 Task: Look for space in Buxton, United Kingdom from 1st July, 2023 to 9th July, 2023 for 2 adults in price range Rs.8000 to Rs.15000. Place can be entire place with 1  bedroom having 1 bed and 1 bathroom. Property type can be house, flat, guest house. Booking option can be shelf check-in. Required host language is English.
Action: Mouse moved to (412, 53)
Screenshot: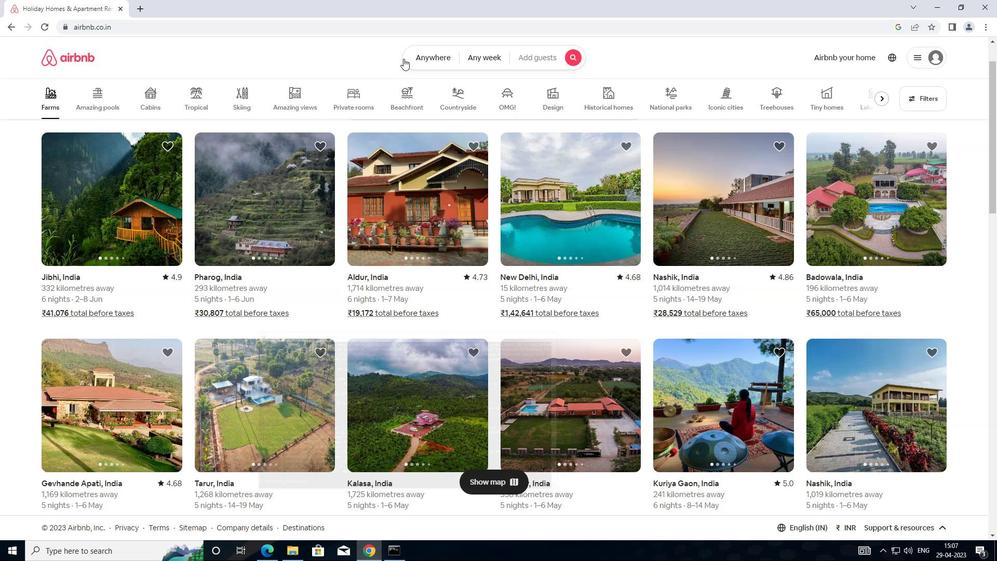 
Action: Mouse pressed left at (412, 53)
Screenshot: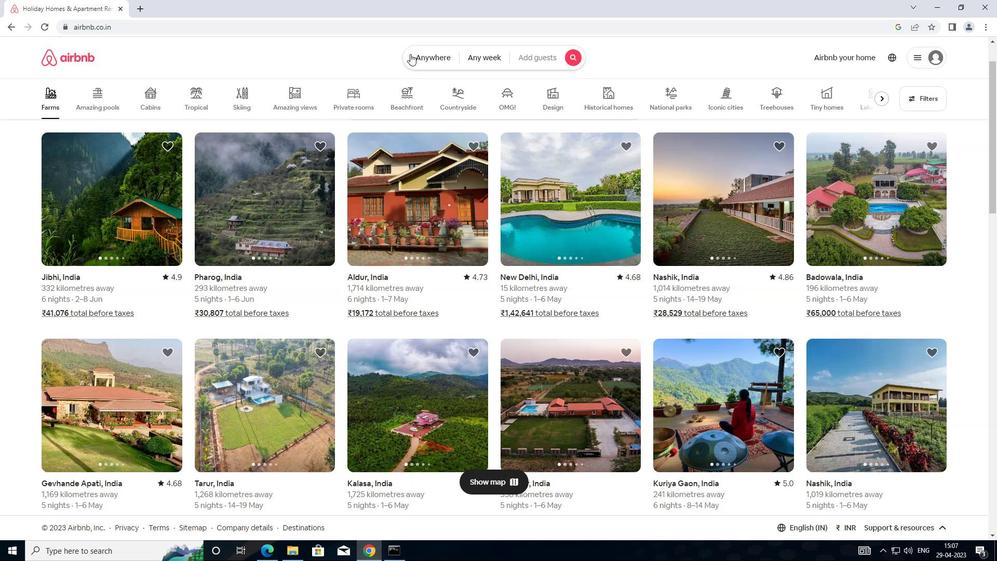 
Action: Mouse moved to (296, 102)
Screenshot: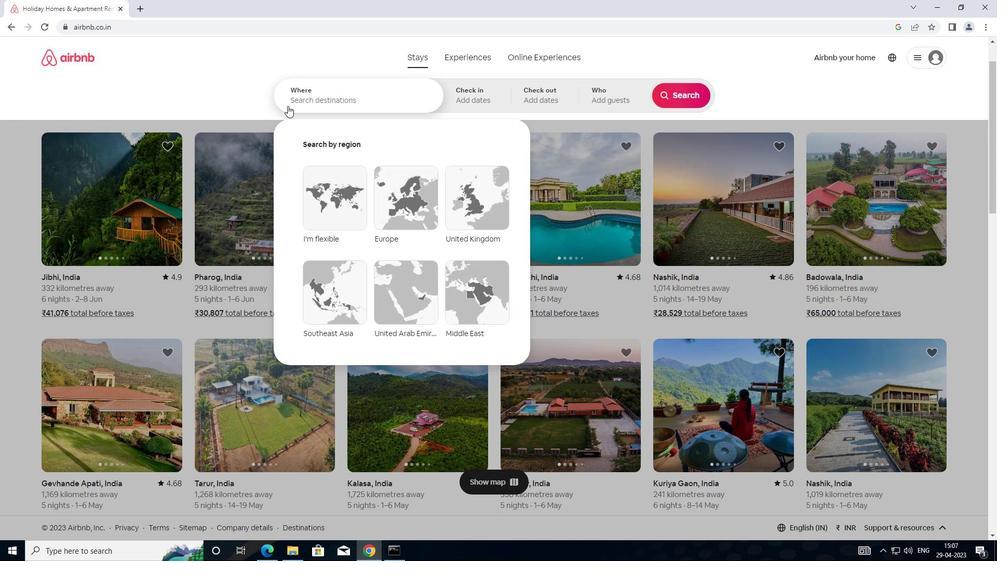 
Action: Mouse pressed left at (296, 102)
Screenshot: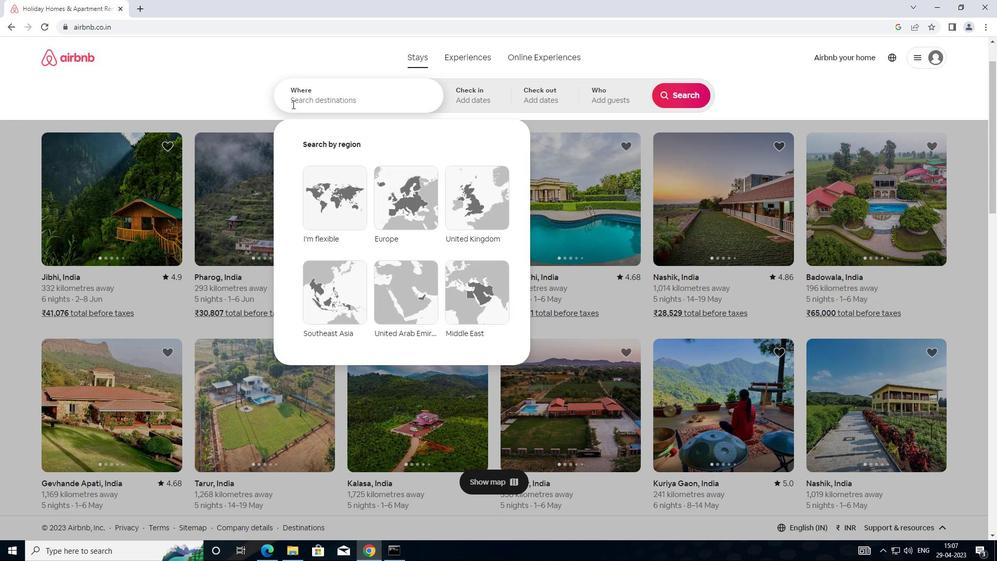 
Action: Mouse moved to (332, 99)
Screenshot: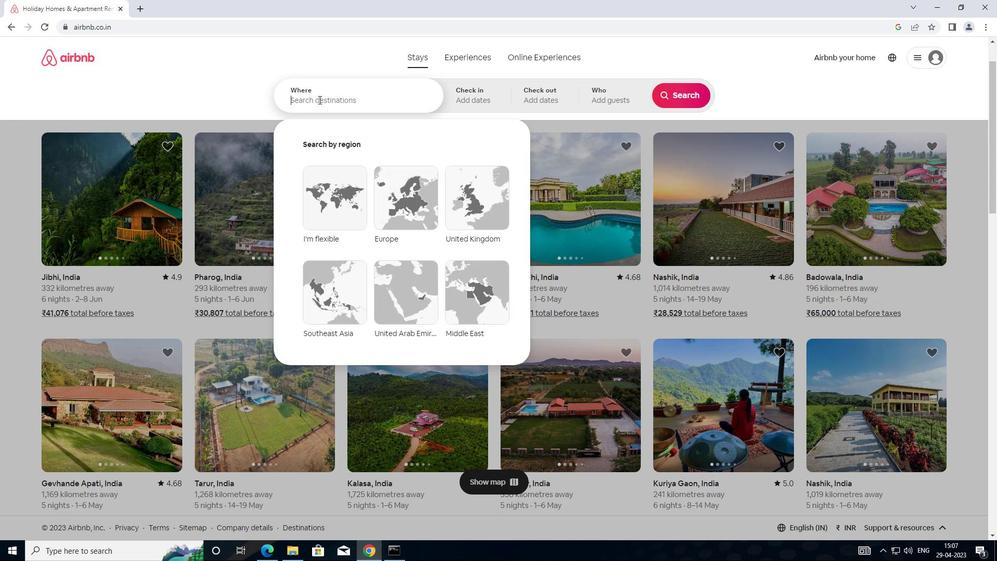
Action: Key pressed <Key.shift>BUXTON,UNITED<Key.space>KINGDOM
Screenshot: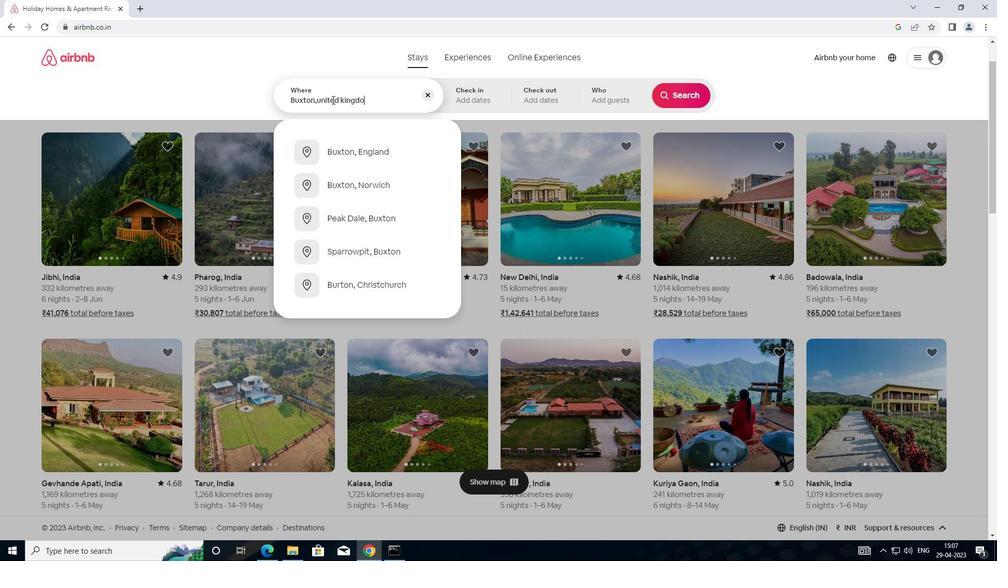 
Action: Mouse moved to (493, 96)
Screenshot: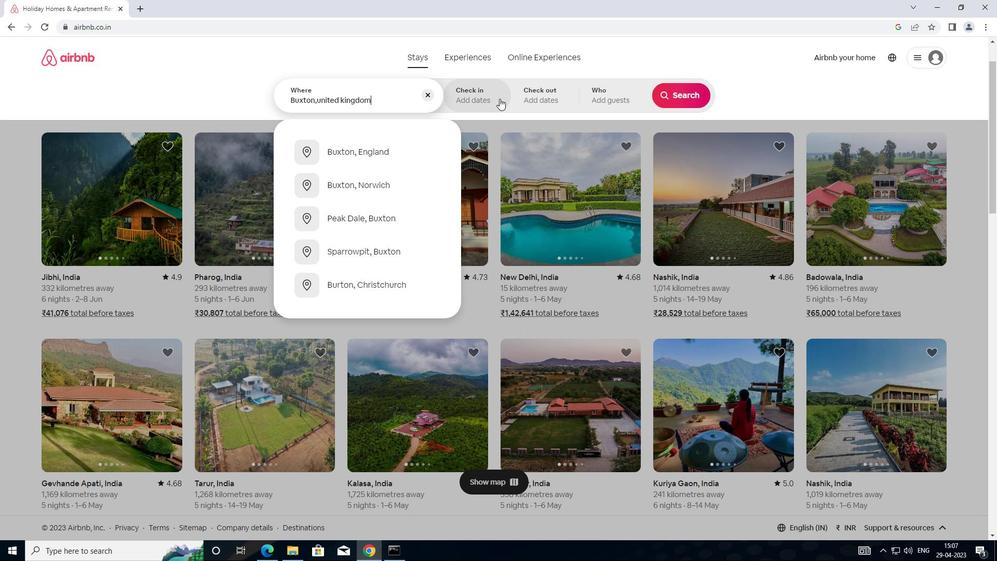 
Action: Mouse pressed left at (493, 96)
Screenshot: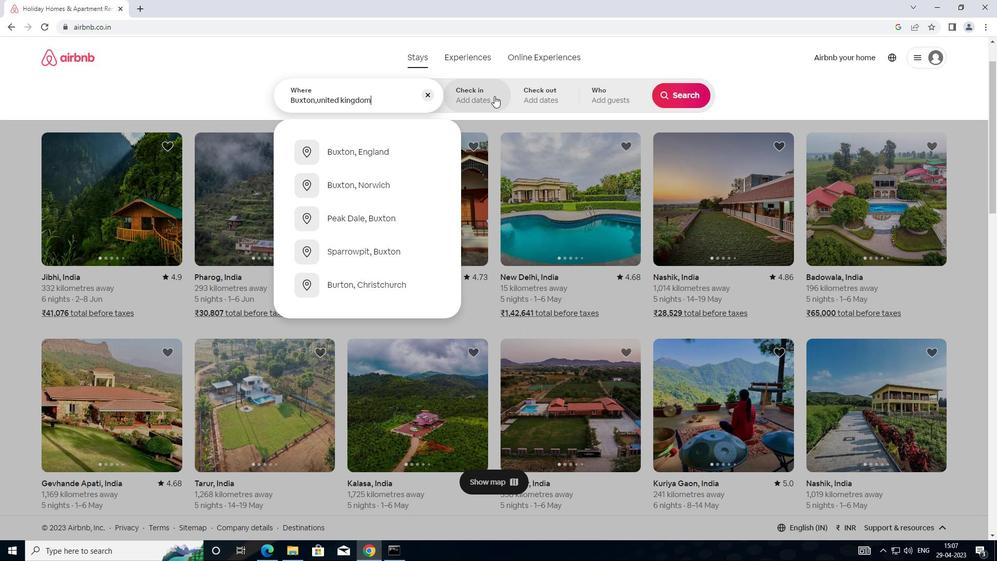 
Action: Mouse moved to (683, 181)
Screenshot: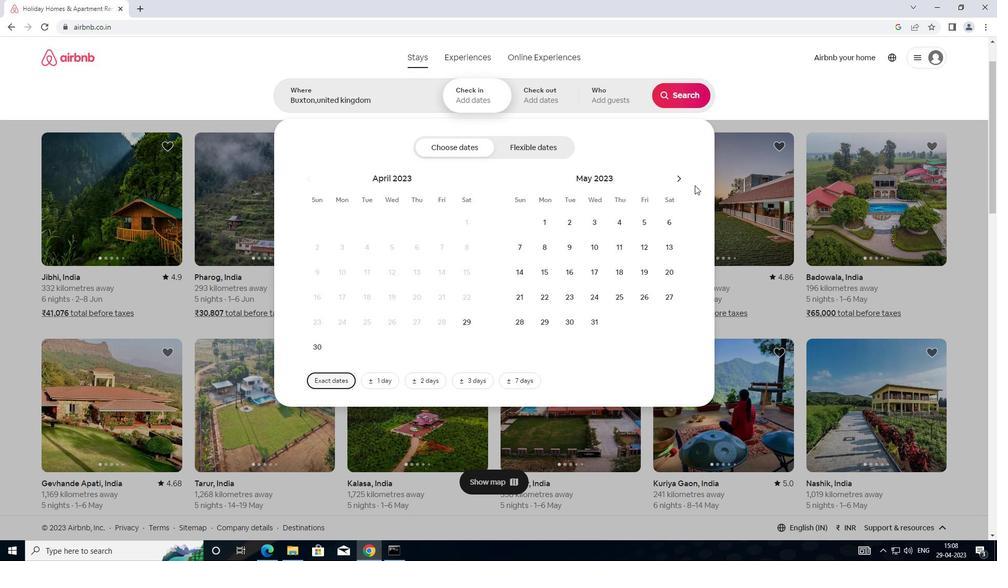 
Action: Mouse pressed left at (683, 181)
Screenshot: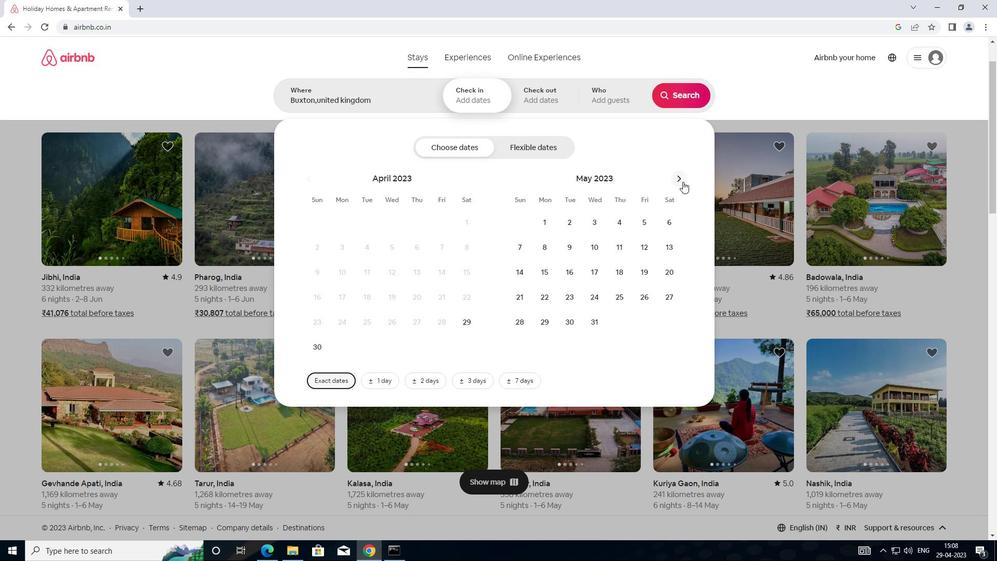 
Action: Mouse moved to (682, 180)
Screenshot: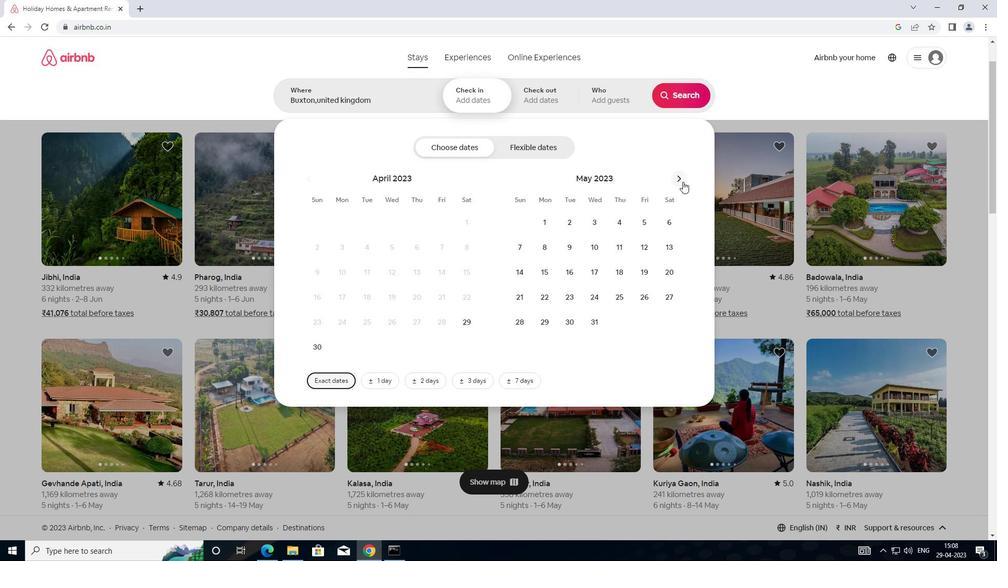 
Action: Mouse pressed left at (682, 180)
Screenshot: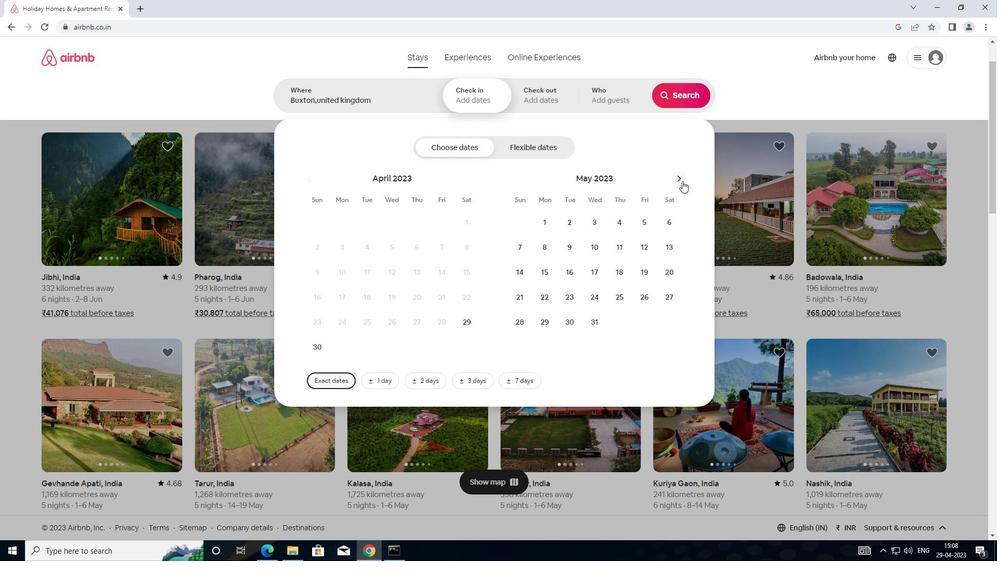
Action: Mouse moved to (673, 221)
Screenshot: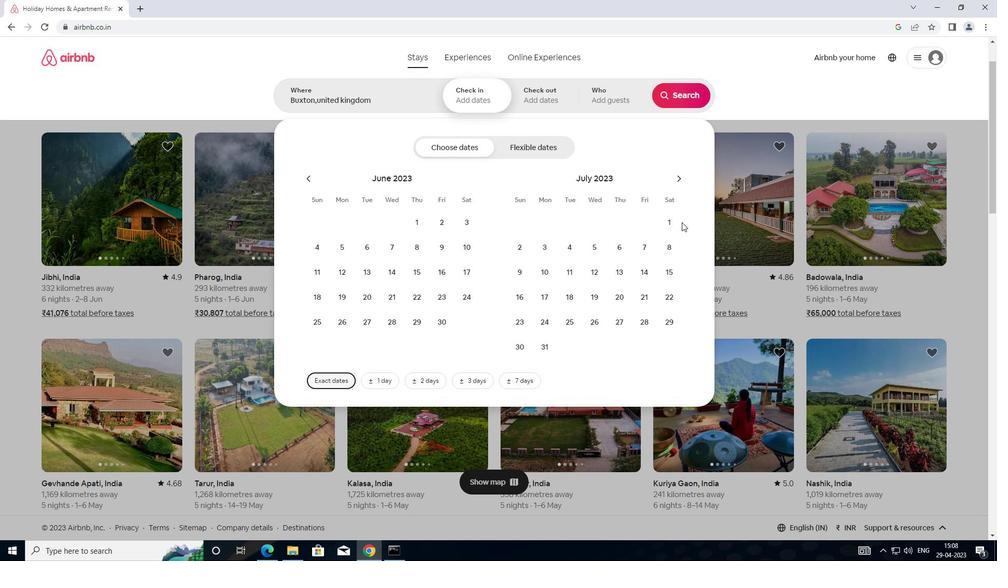
Action: Mouse pressed left at (673, 221)
Screenshot: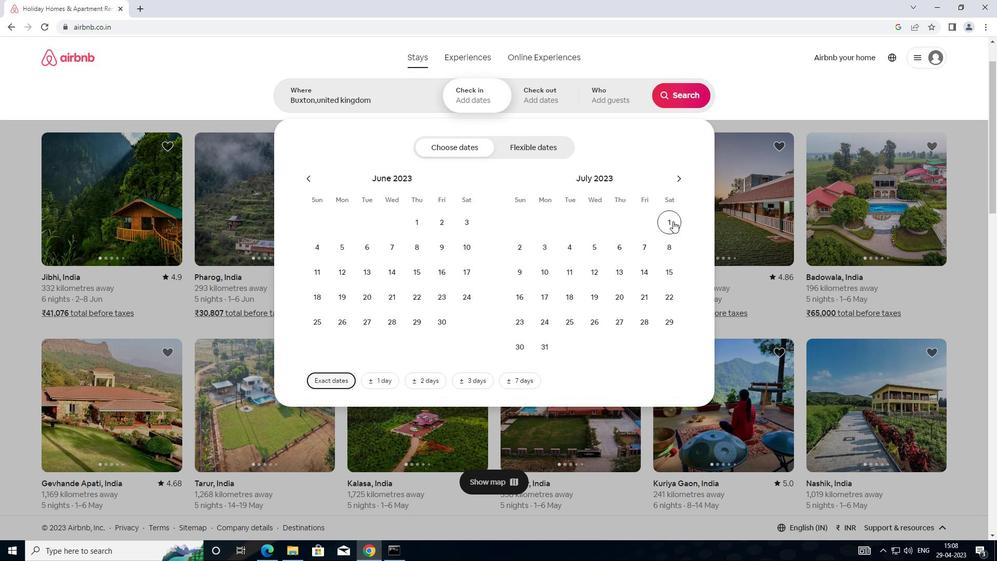 
Action: Mouse moved to (522, 275)
Screenshot: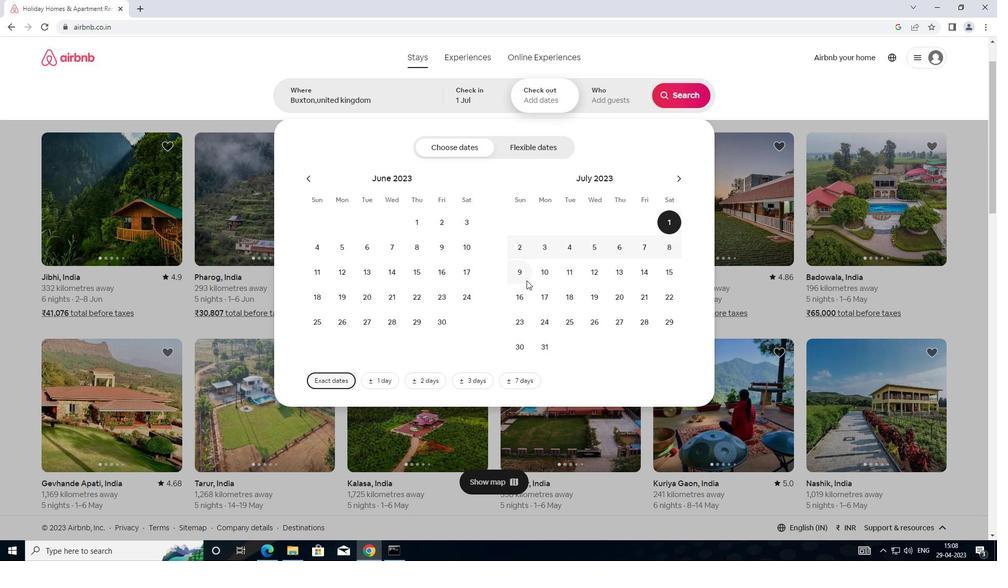 
Action: Mouse pressed left at (522, 275)
Screenshot: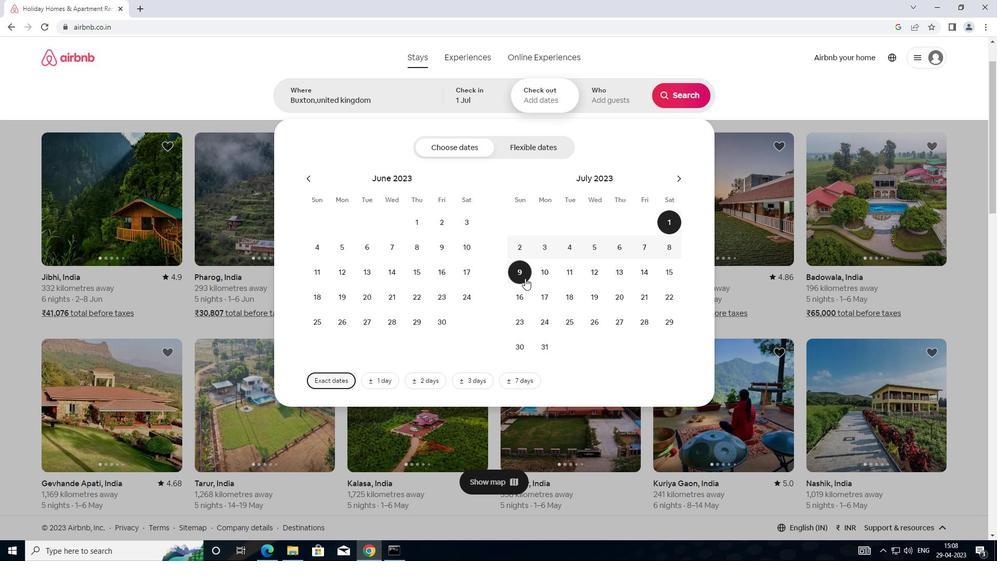 
Action: Mouse moved to (621, 88)
Screenshot: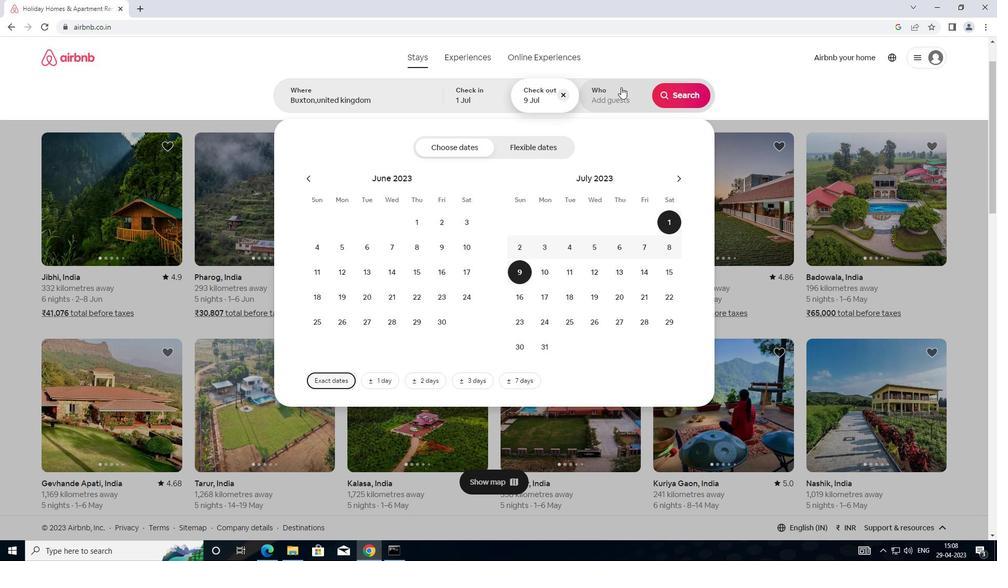 
Action: Mouse pressed left at (621, 88)
Screenshot: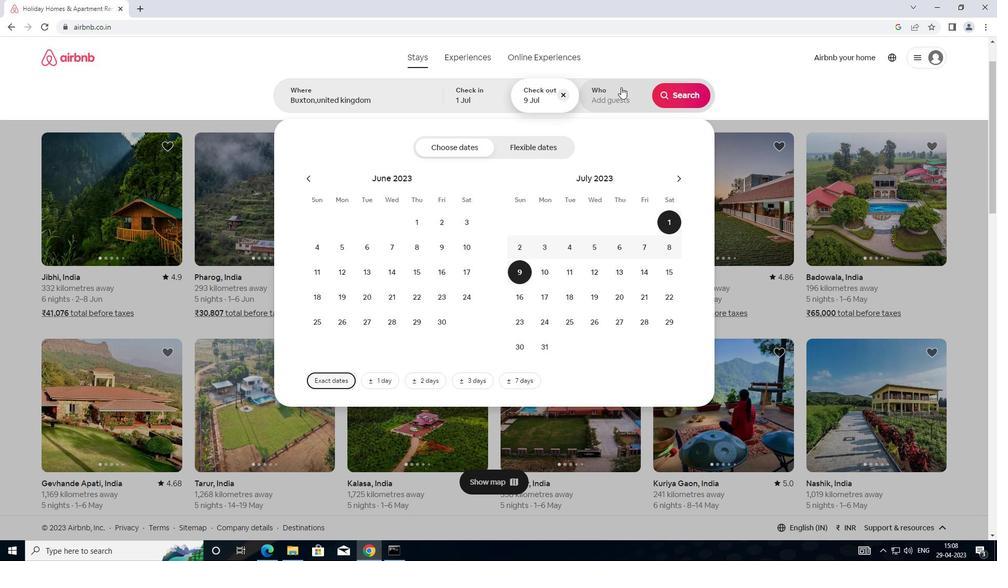 
Action: Mouse moved to (682, 142)
Screenshot: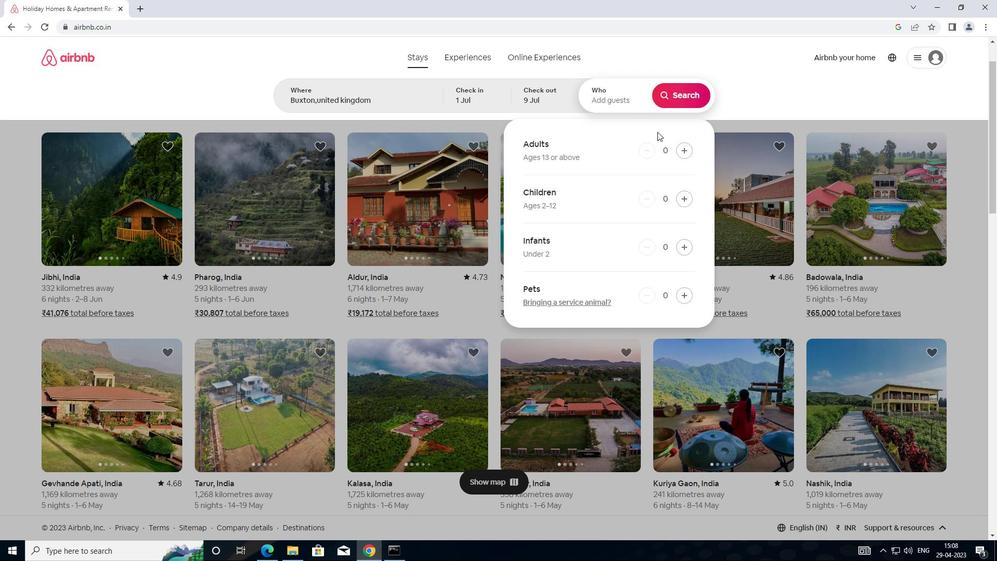 
Action: Mouse pressed left at (682, 142)
Screenshot: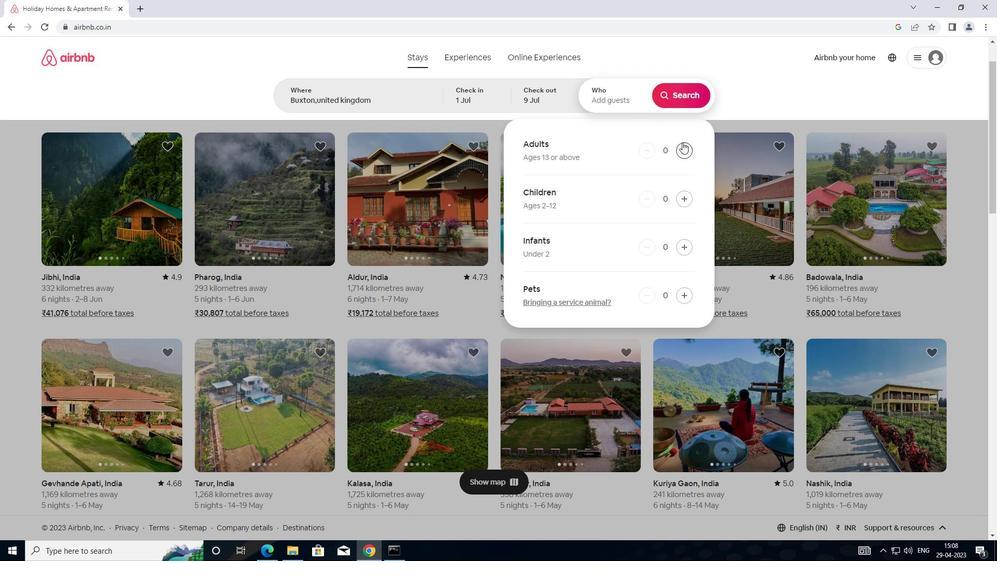 
Action: Mouse pressed left at (682, 142)
Screenshot: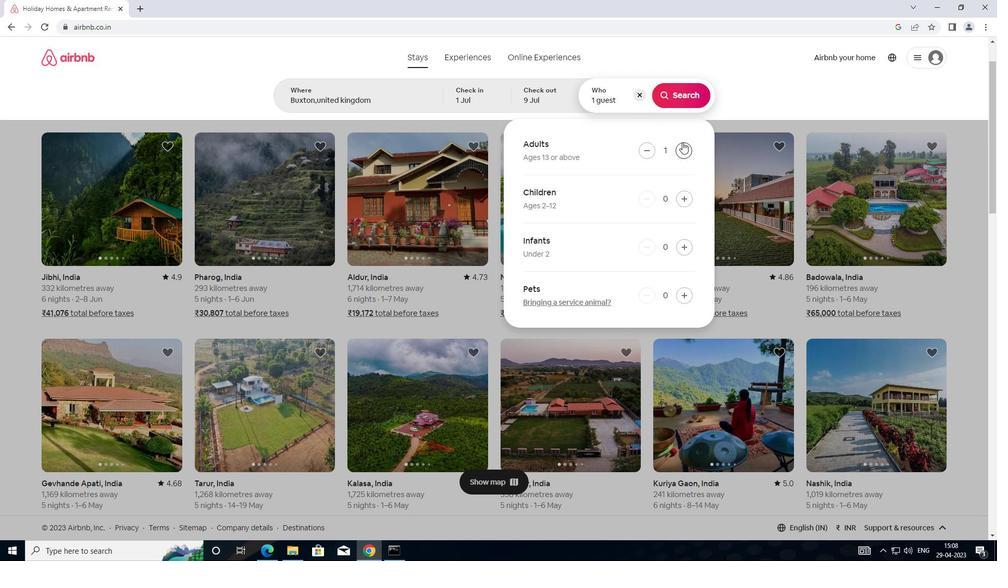 
Action: Mouse moved to (702, 87)
Screenshot: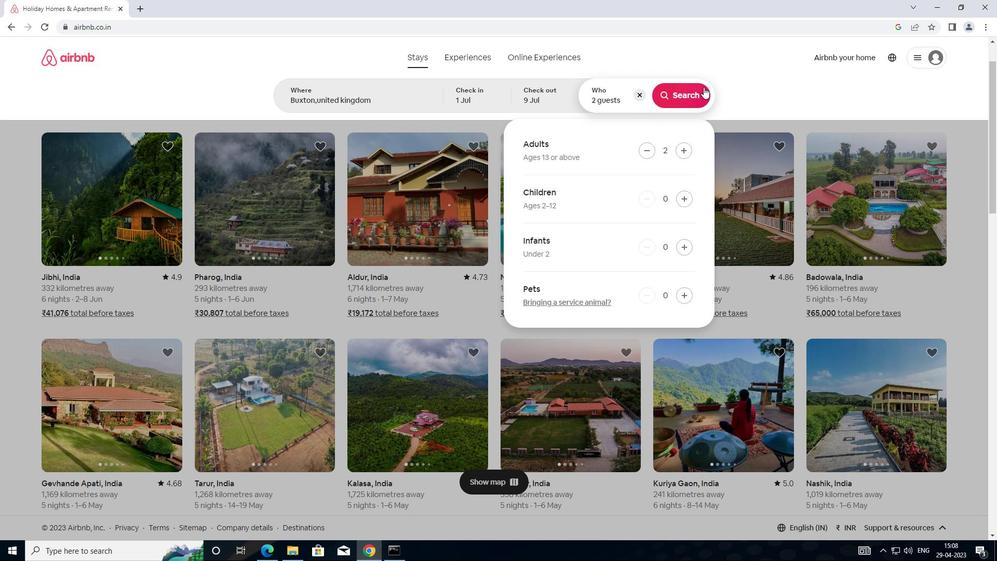 
Action: Mouse pressed left at (702, 87)
Screenshot: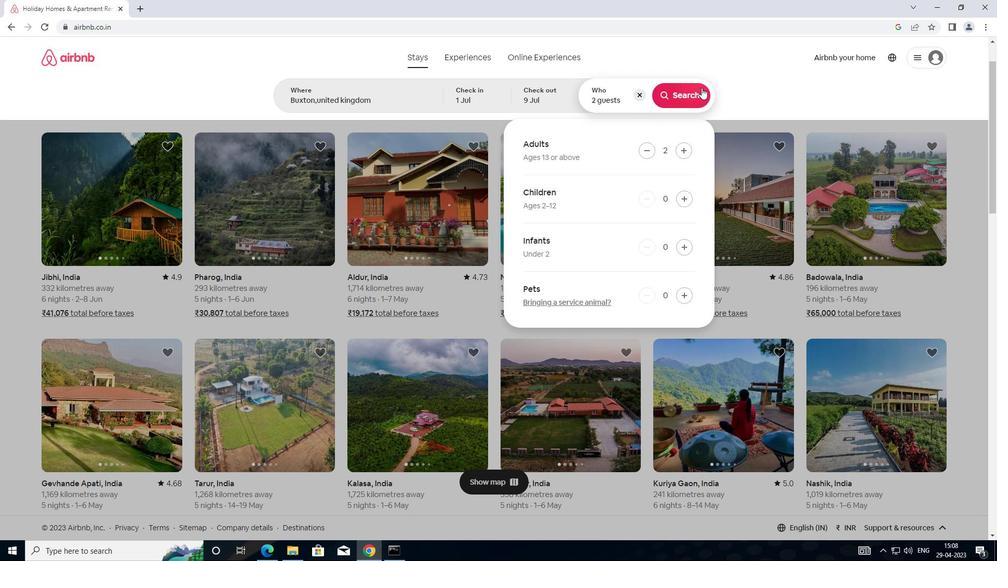 
Action: Mouse moved to (956, 106)
Screenshot: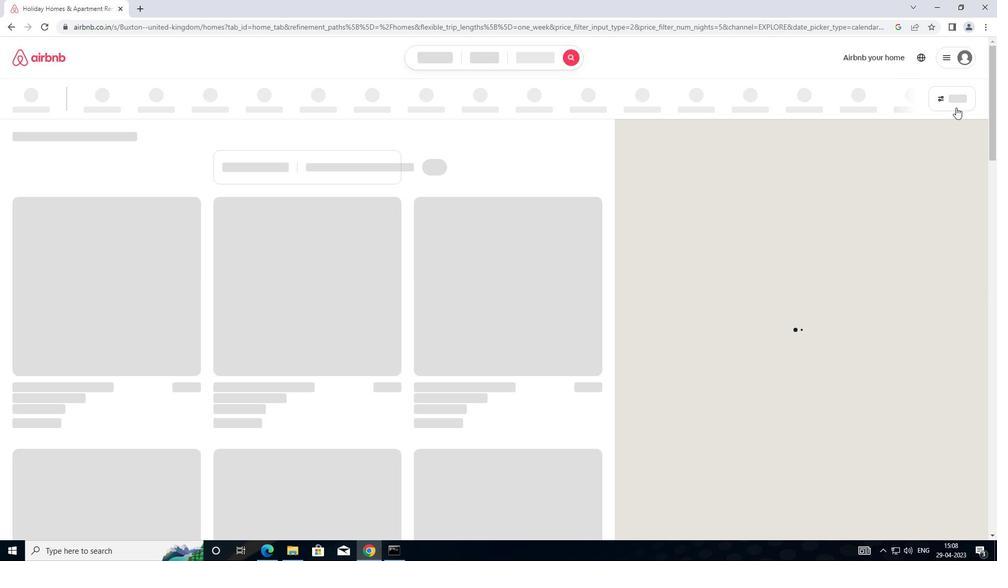
Action: Mouse pressed left at (956, 106)
Screenshot: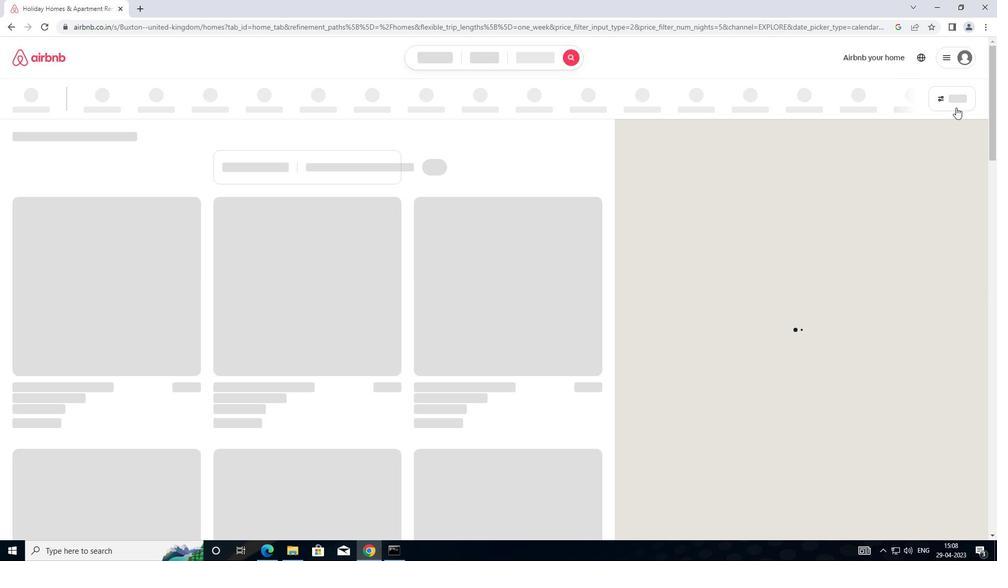 
Action: Mouse moved to (383, 226)
Screenshot: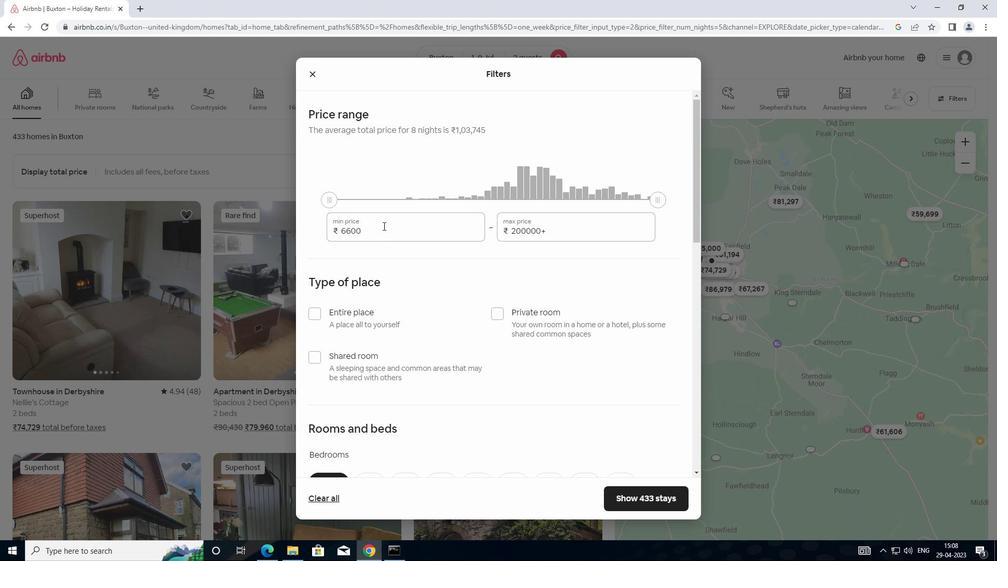 
Action: Mouse pressed left at (383, 226)
Screenshot: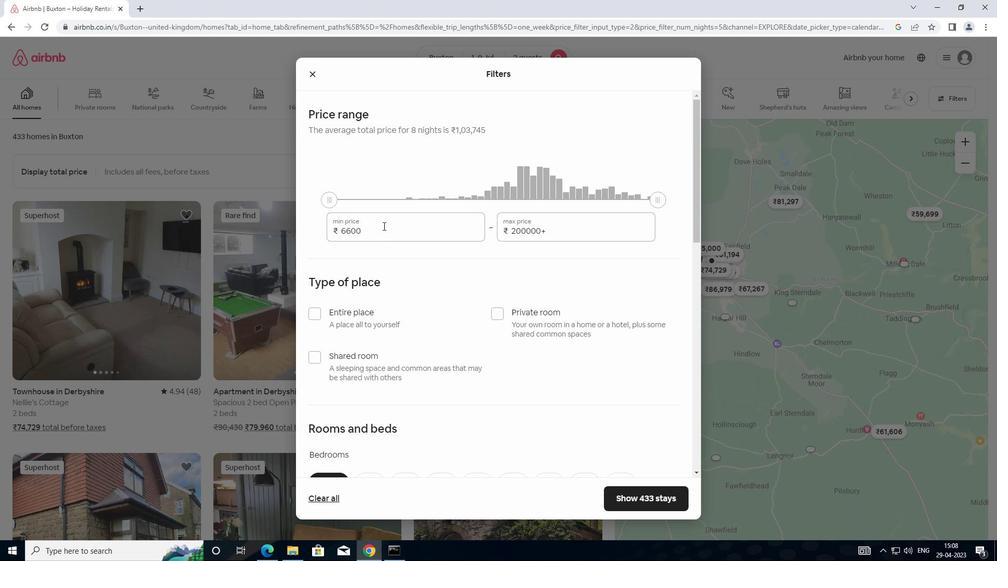 
Action: Mouse moved to (336, 222)
Screenshot: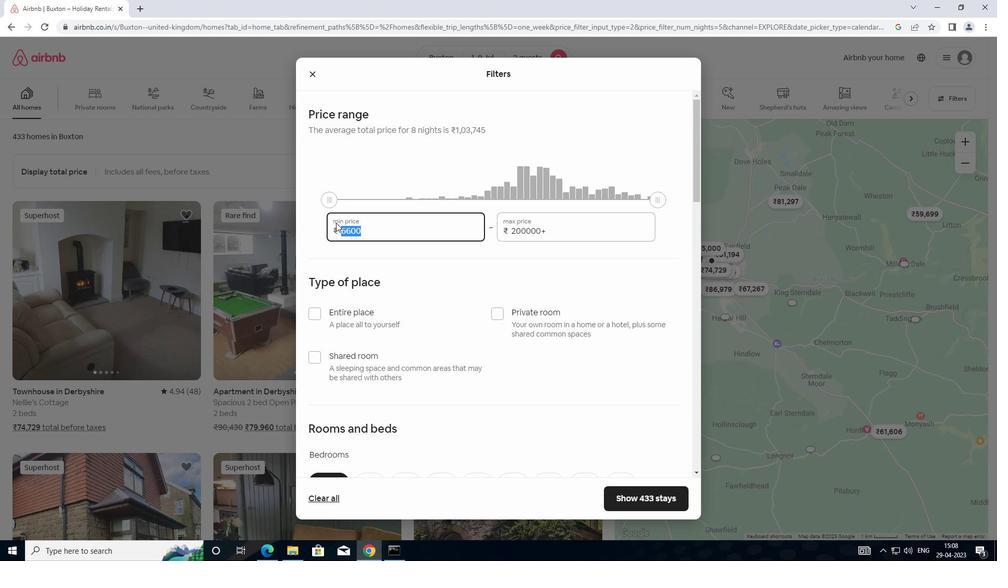 
Action: Key pressed 8000
Screenshot: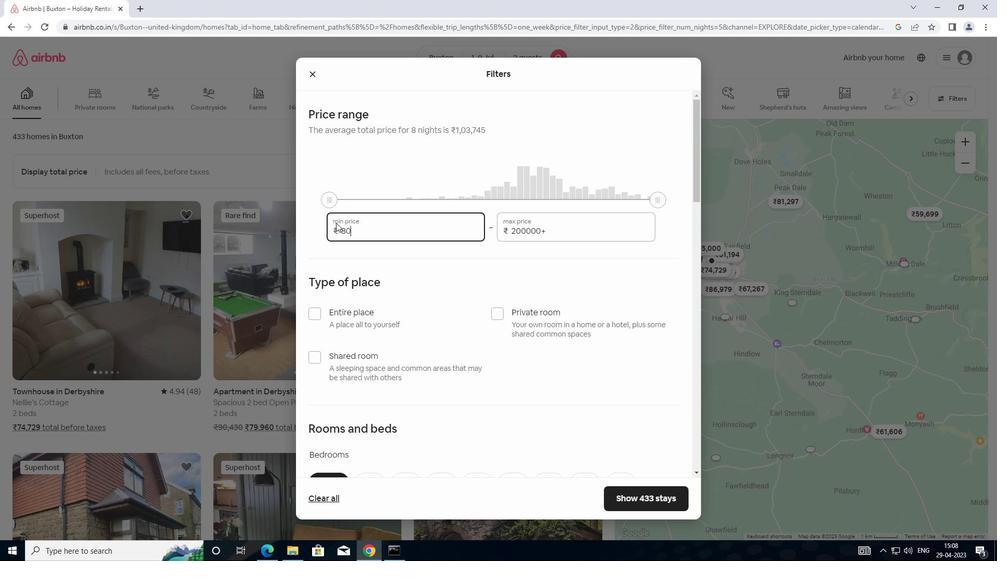 
Action: Mouse moved to (561, 230)
Screenshot: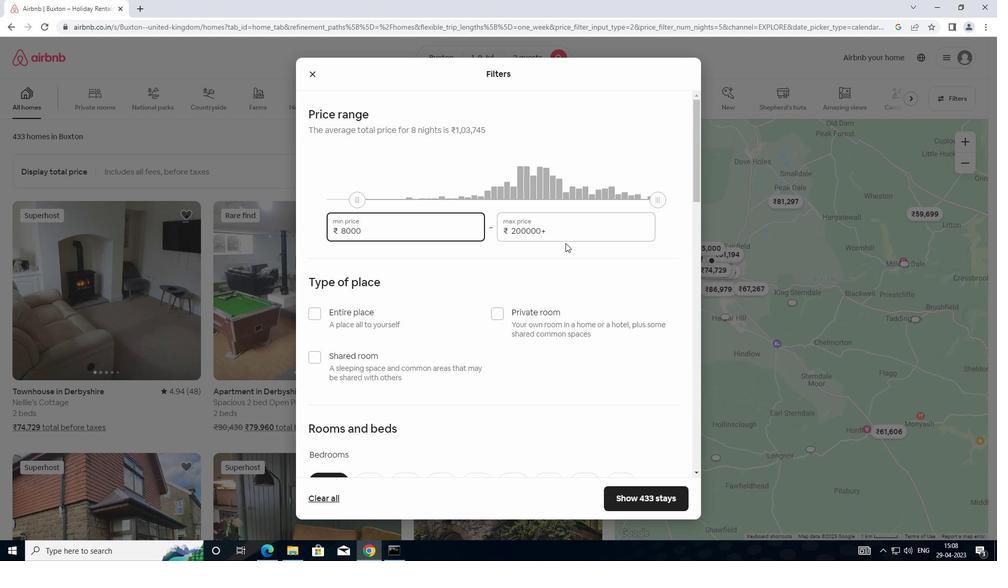
Action: Mouse pressed left at (561, 230)
Screenshot: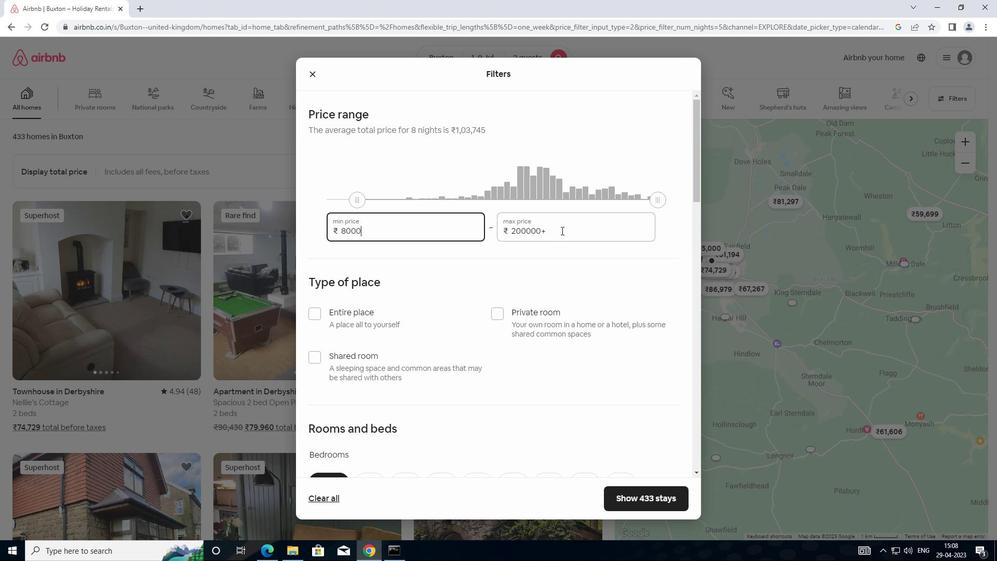 
Action: Mouse moved to (503, 233)
Screenshot: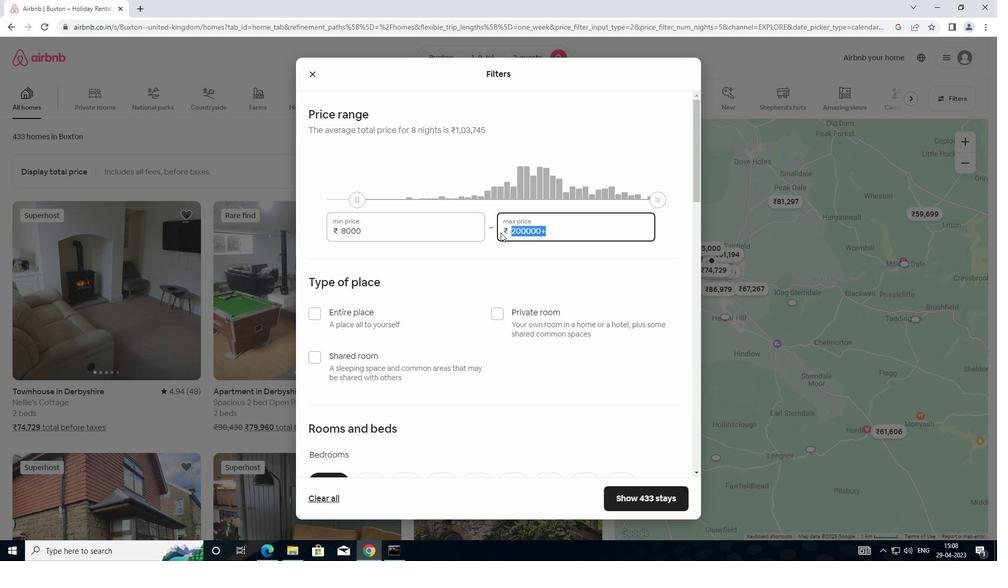 
Action: Key pressed 159
Screenshot: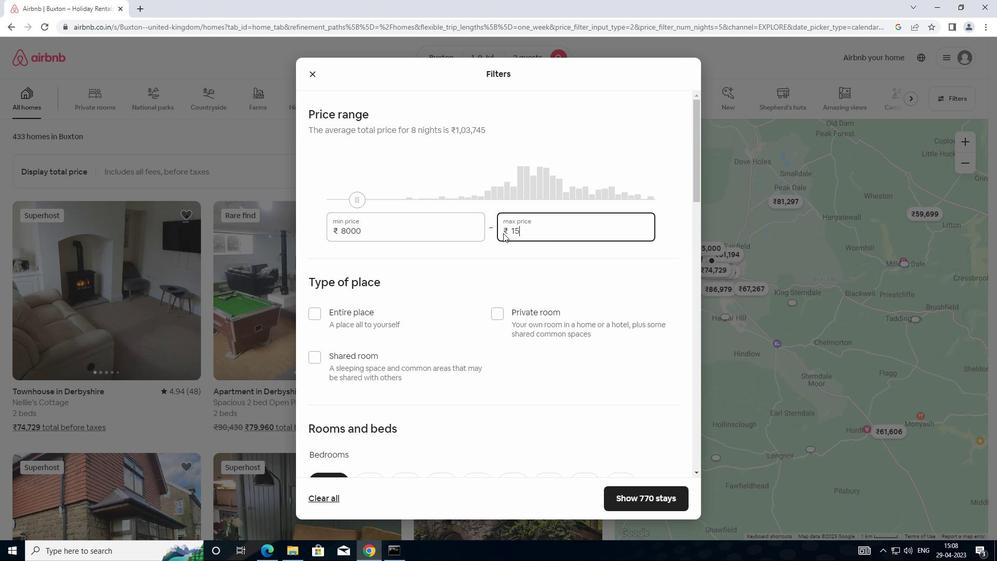 
Action: Mouse moved to (504, 232)
Screenshot: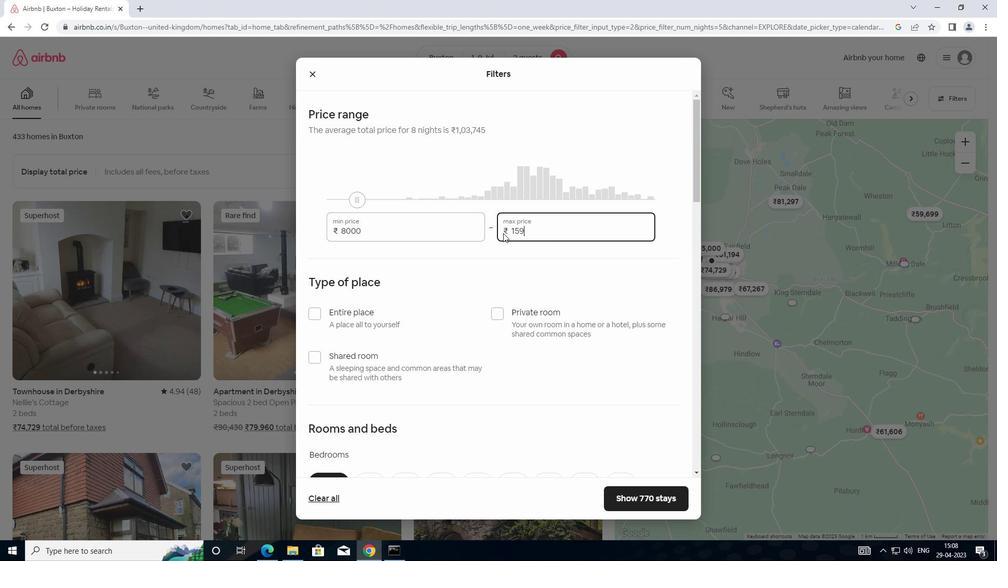 
Action: Key pressed <Key.backspace>
Screenshot: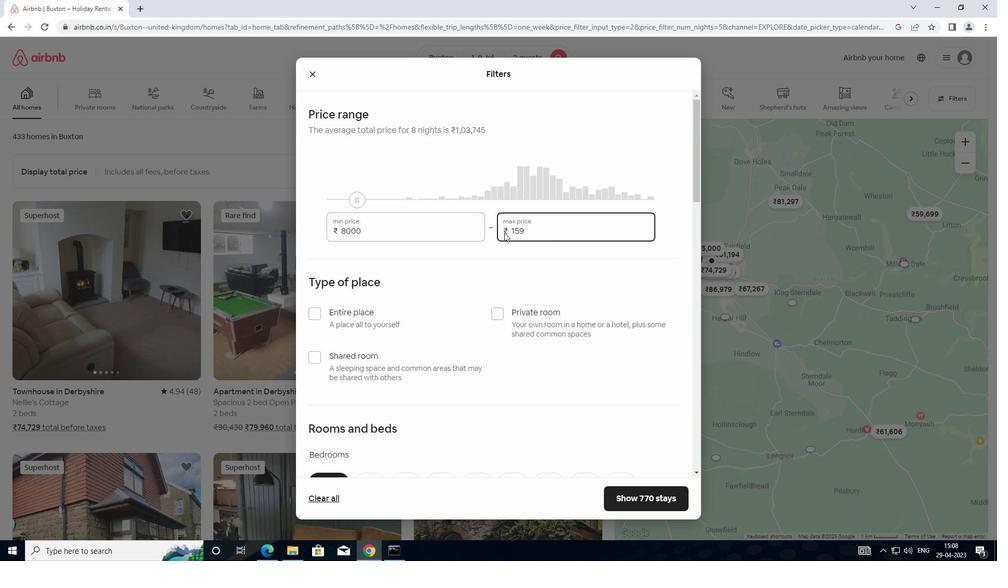 
Action: Mouse moved to (506, 231)
Screenshot: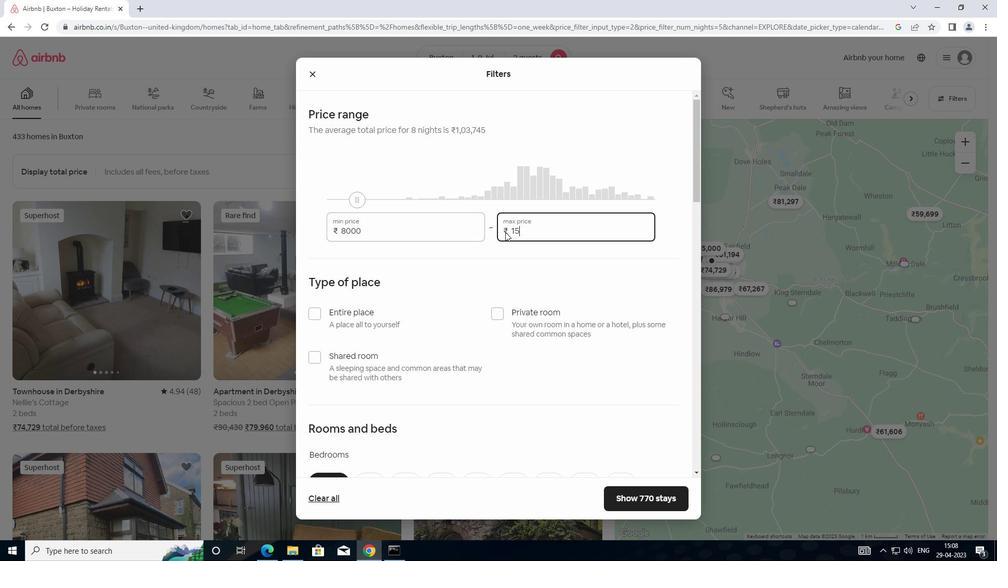 
Action: Key pressed 000
Screenshot: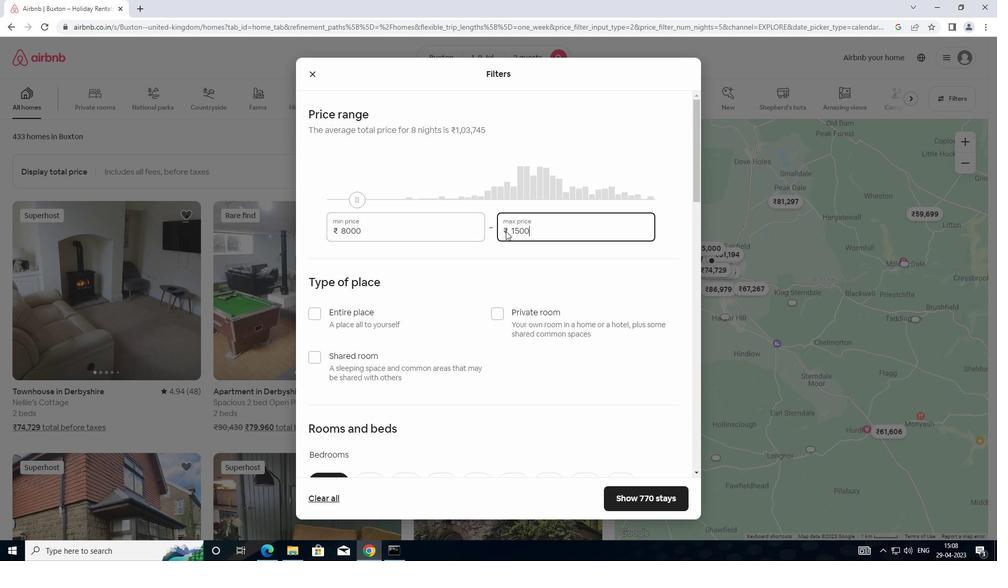 
Action: Mouse moved to (480, 275)
Screenshot: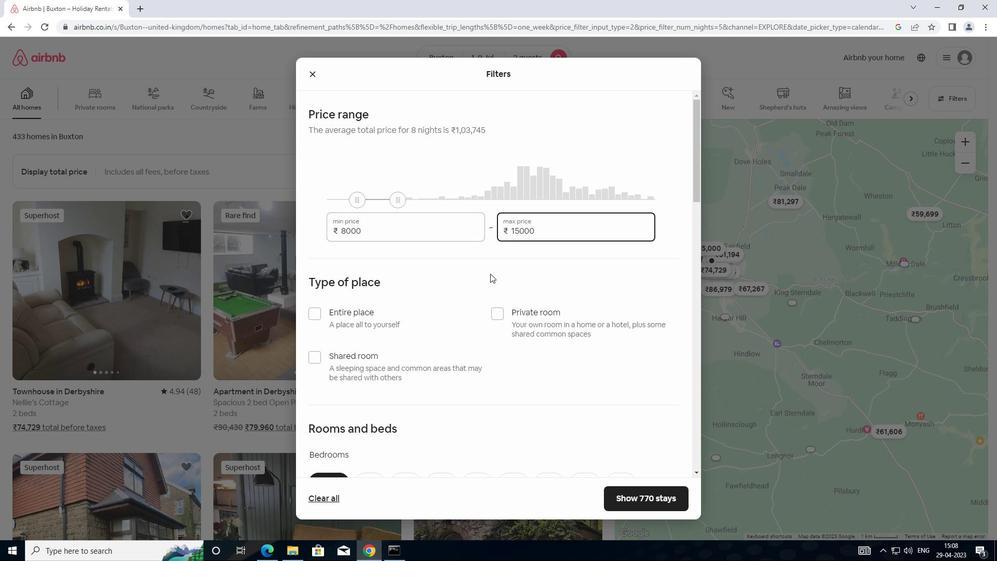 
Action: Mouse scrolled (480, 274) with delta (0, 0)
Screenshot: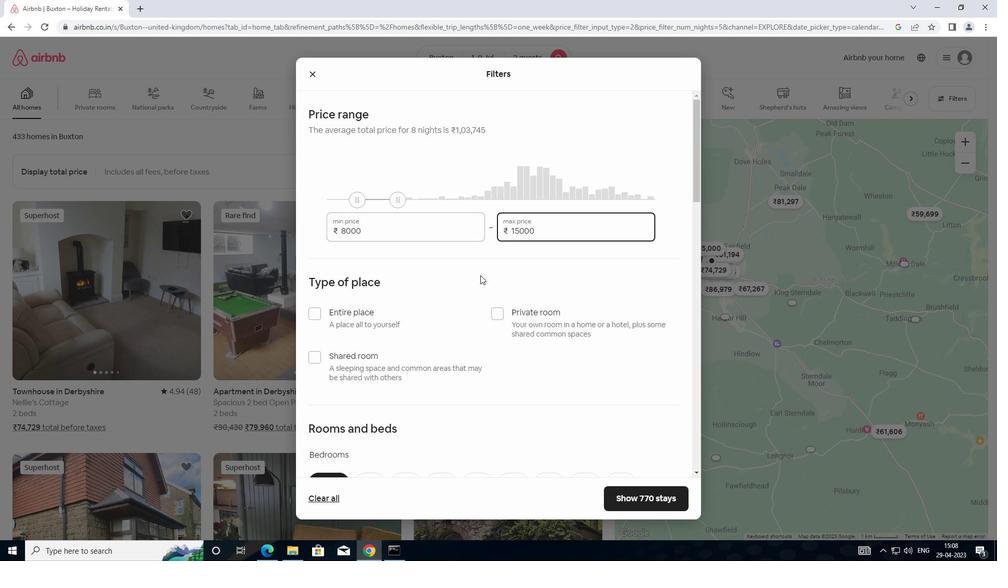 
Action: Mouse scrolled (480, 274) with delta (0, 0)
Screenshot: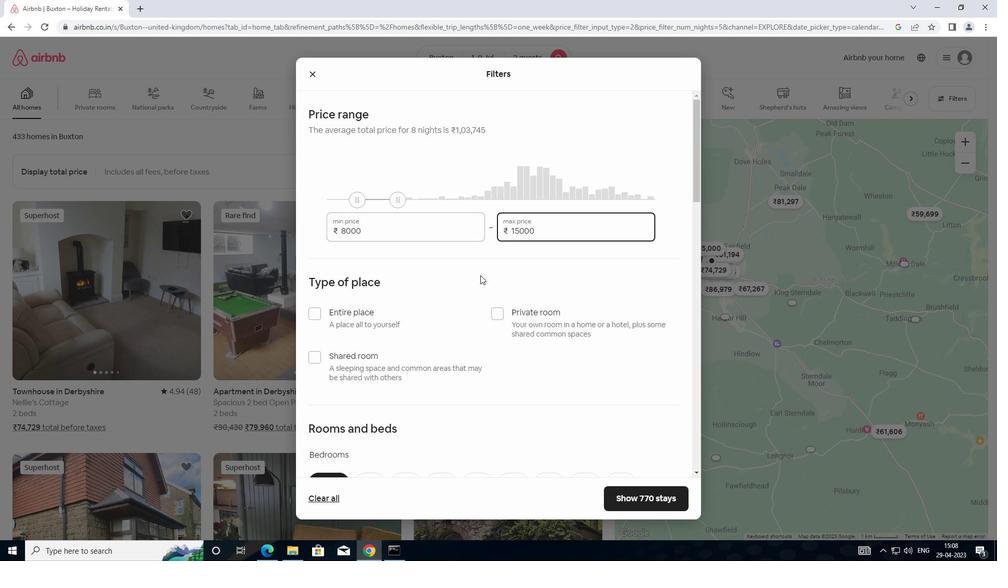 
Action: Mouse moved to (314, 209)
Screenshot: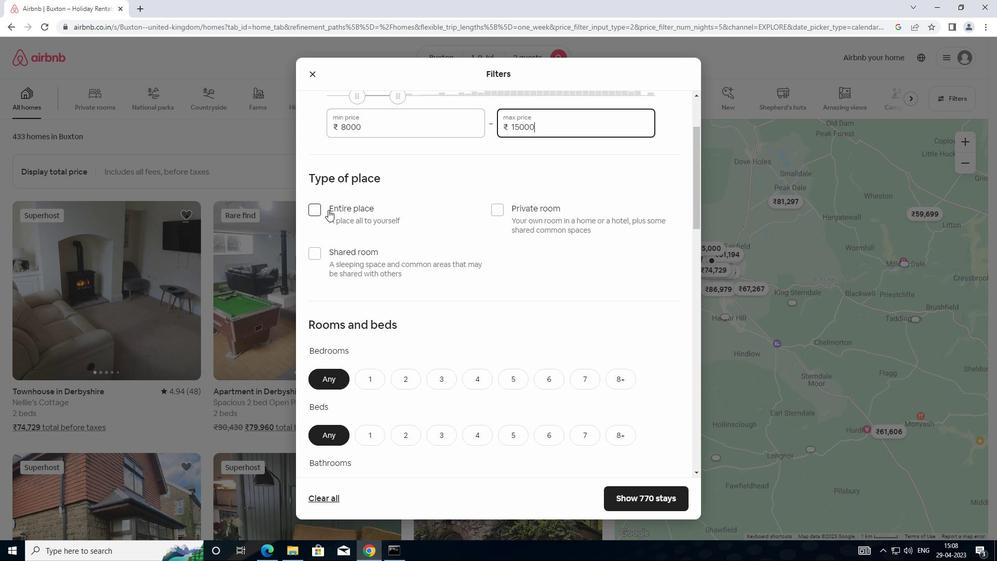
Action: Mouse pressed left at (314, 209)
Screenshot: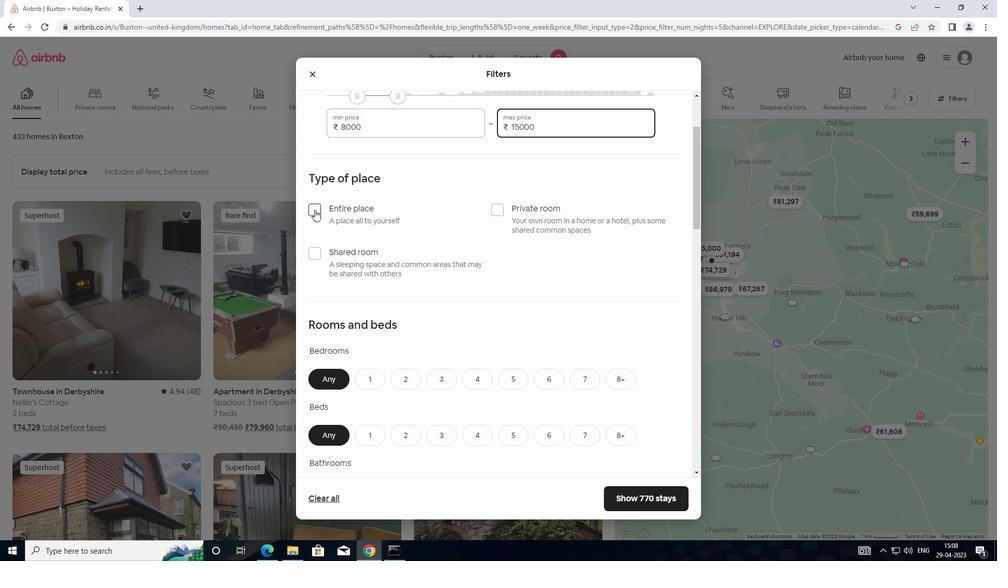 
Action: Mouse moved to (367, 227)
Screenshot: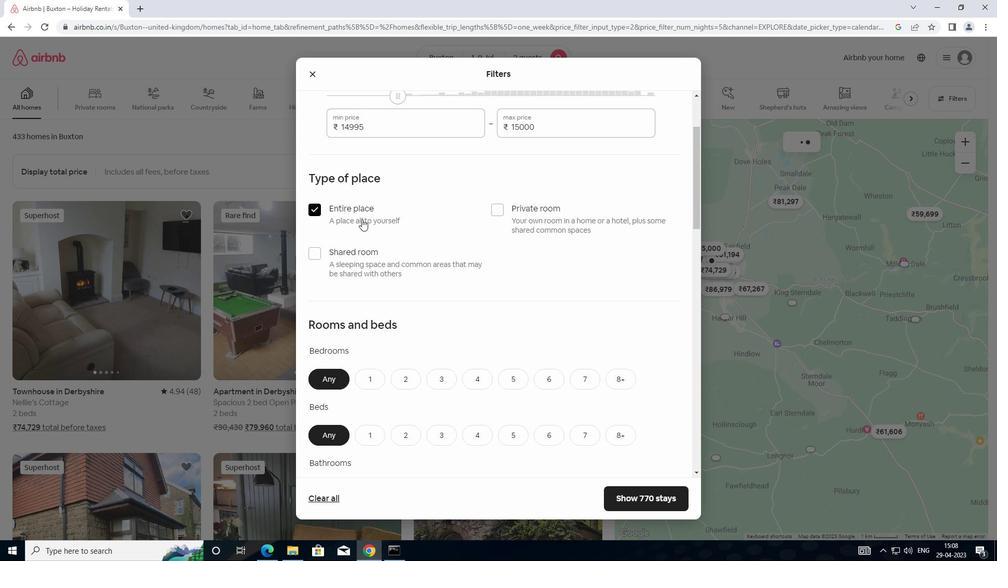 
Action: Mouse scrolled (367, 227) with delta (0, 0)
Screenshot: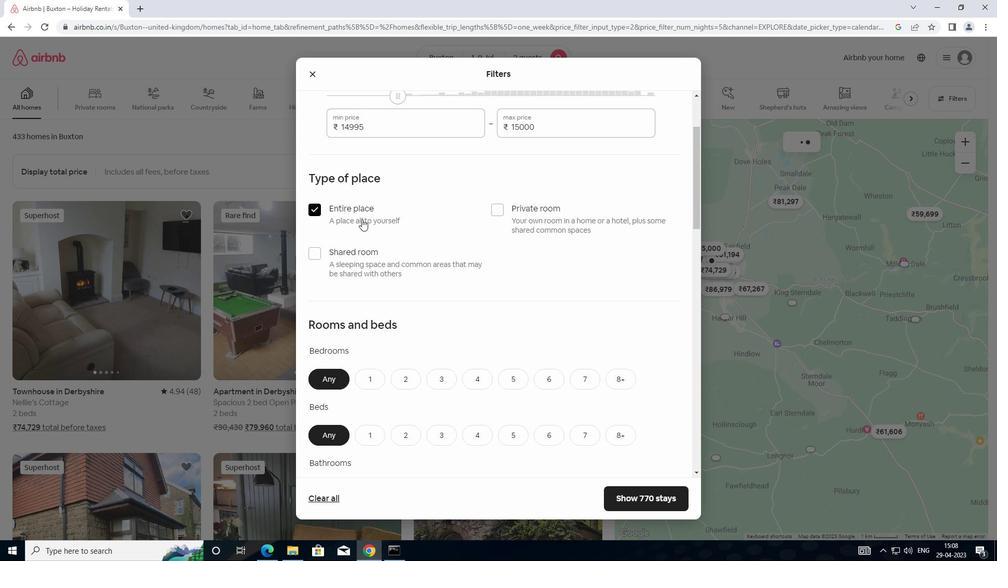 
Action: Mouse moved to (375, 237)
Screenshot: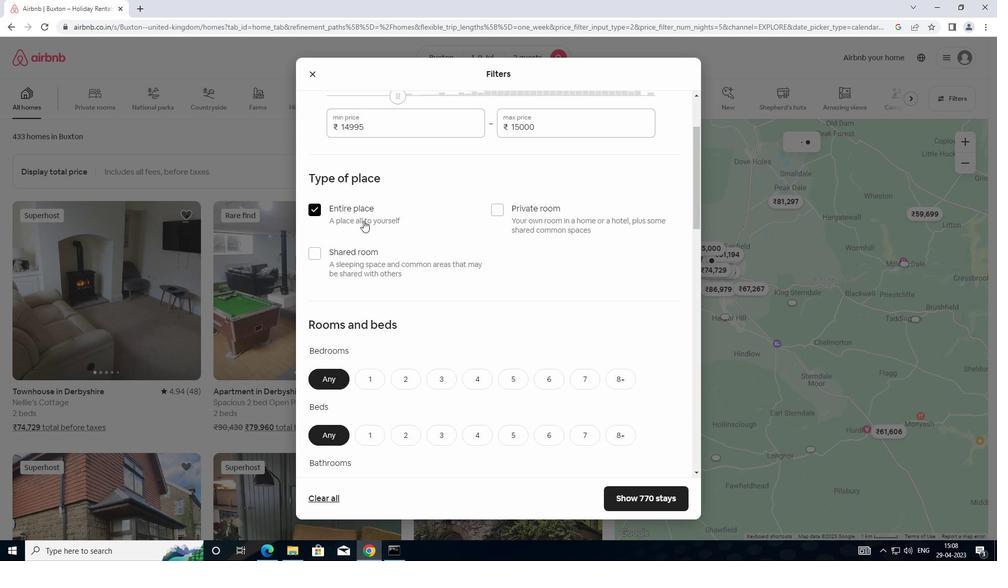 
Action: Mouse scrolled (375, 237) with delta (0, 0)
Screenshot: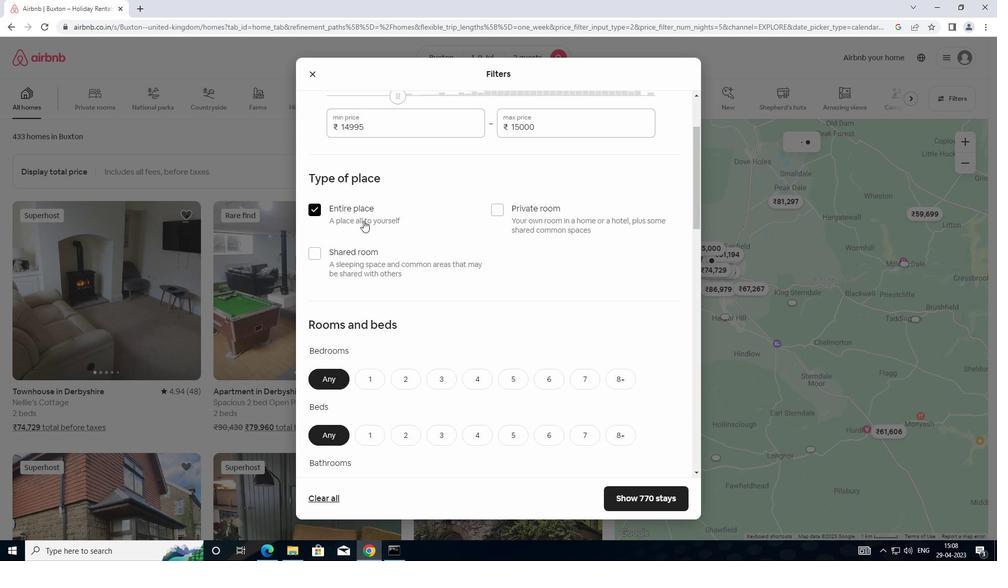 
Action: Mouse moved to (393, 233)
Screenshot: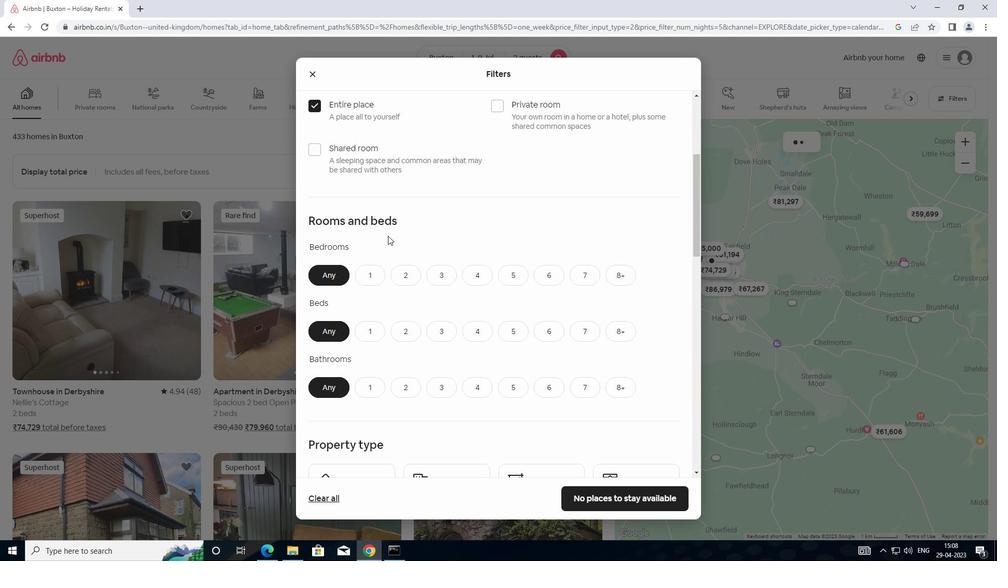 
Action: Mouse scrolled (393, 233) with delta (0, 0)
Screenshot: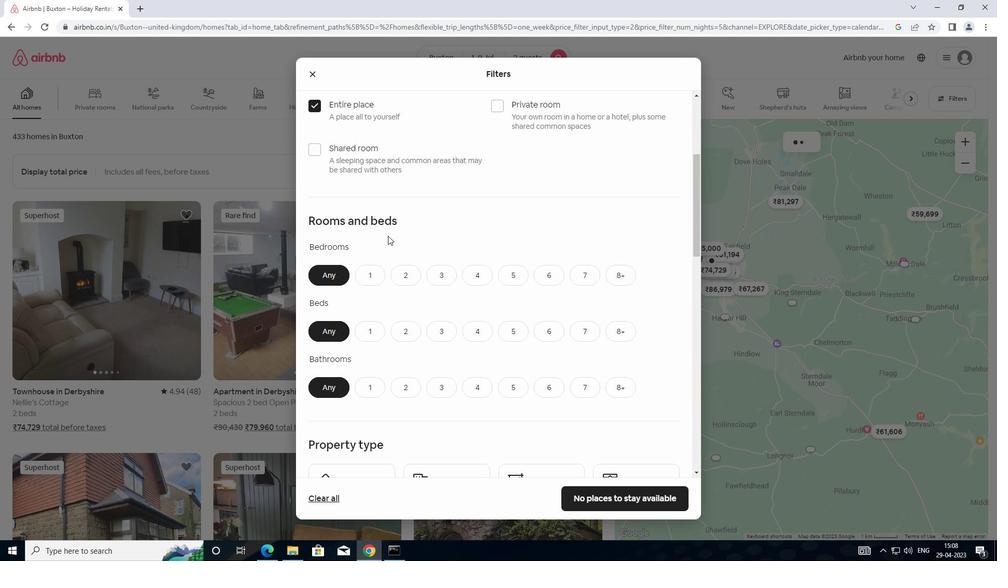 
Action: Mouse moved to (399, 233)
Screenshot: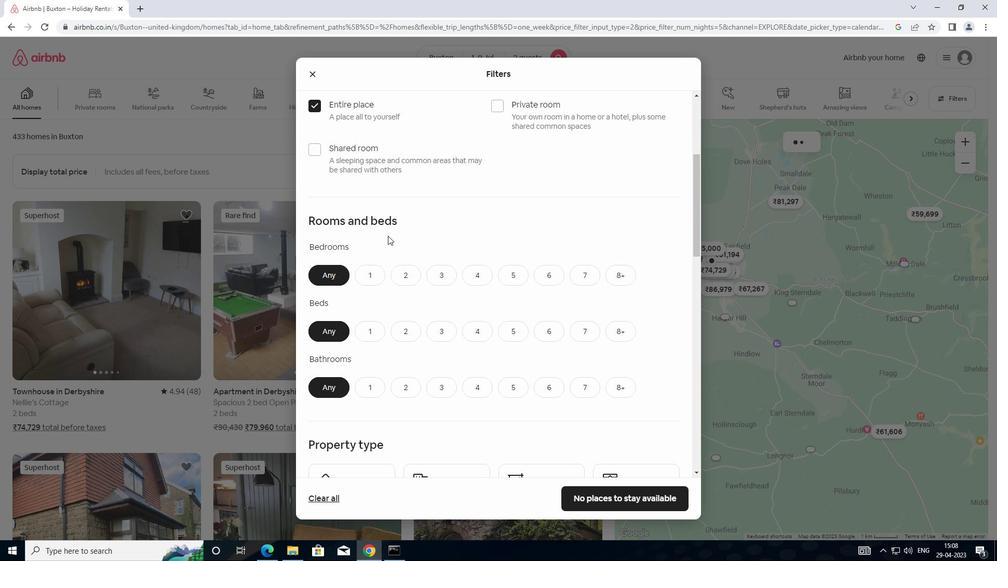 
Action: Mouse scrolled (399, 232) with delta (0, 0)
Screenshot: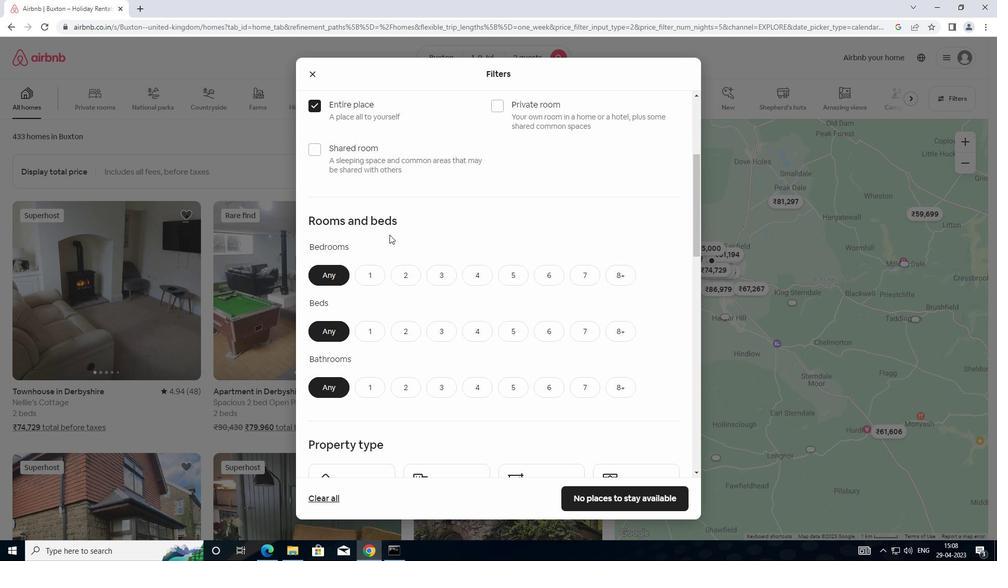 
Action: Mouse moved to (374, 176)
Screenshot: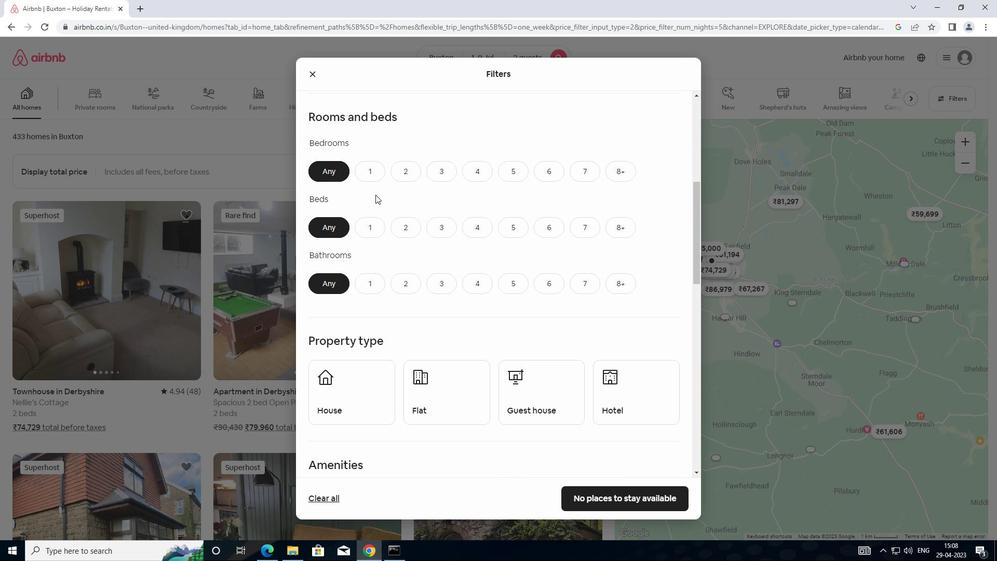 
Action: Mouse pressed left at (374, 176)
Screenshot: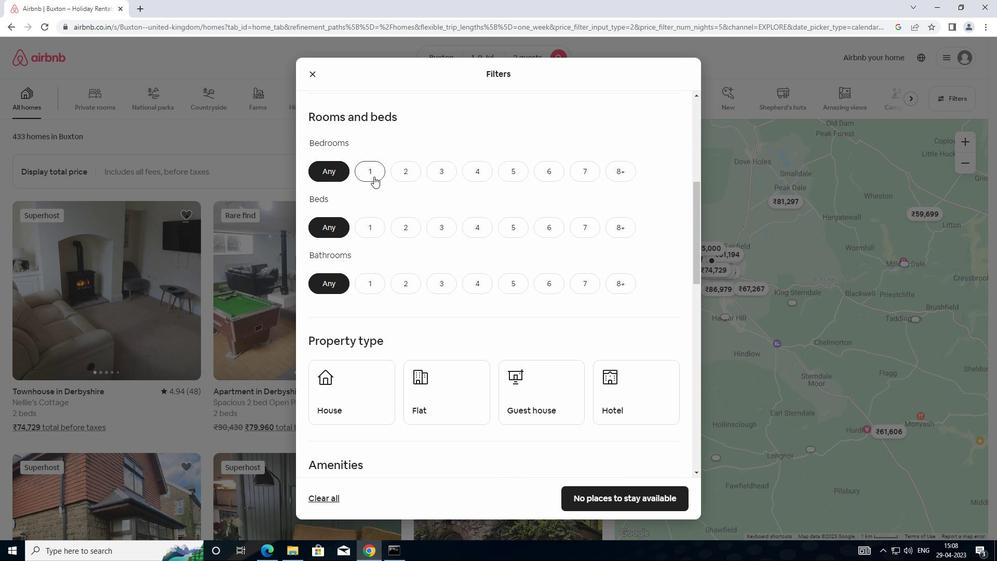 
Action: Mouse moved to (369, 232)
Screenshot: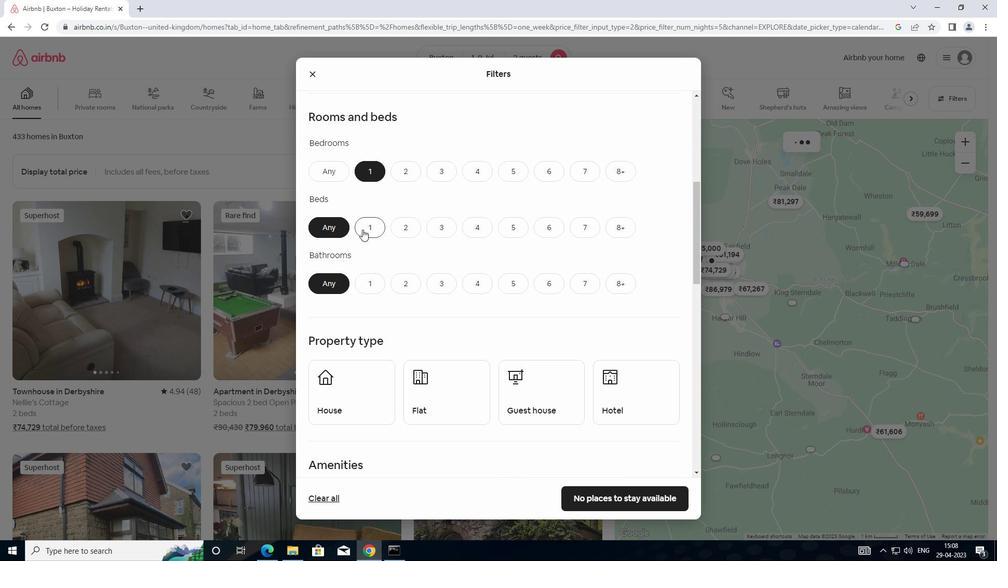 
Action: Mouse pressed left at (369, 232)
Screenshot: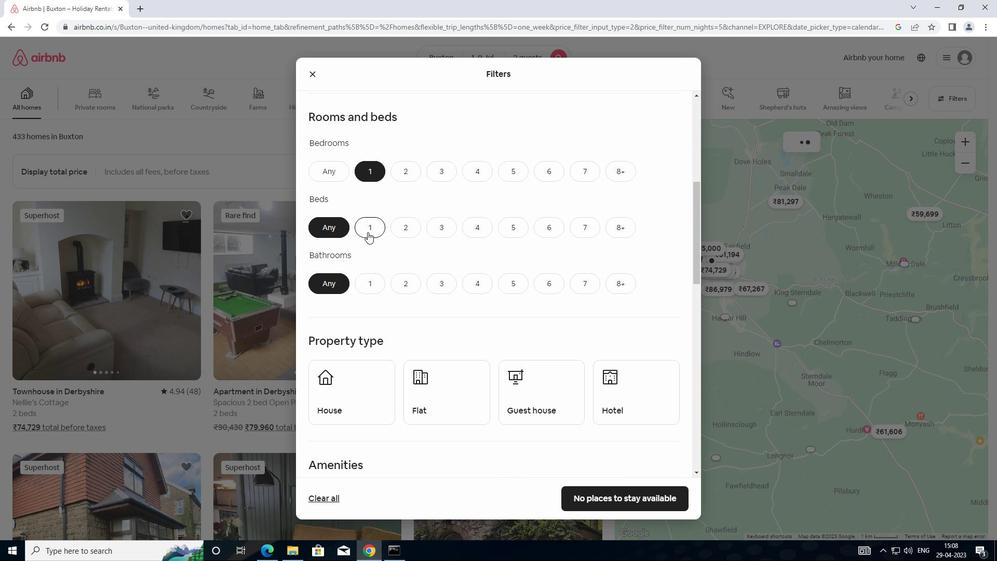 
Action: Mouse moved to (371, 277)
Screenshot: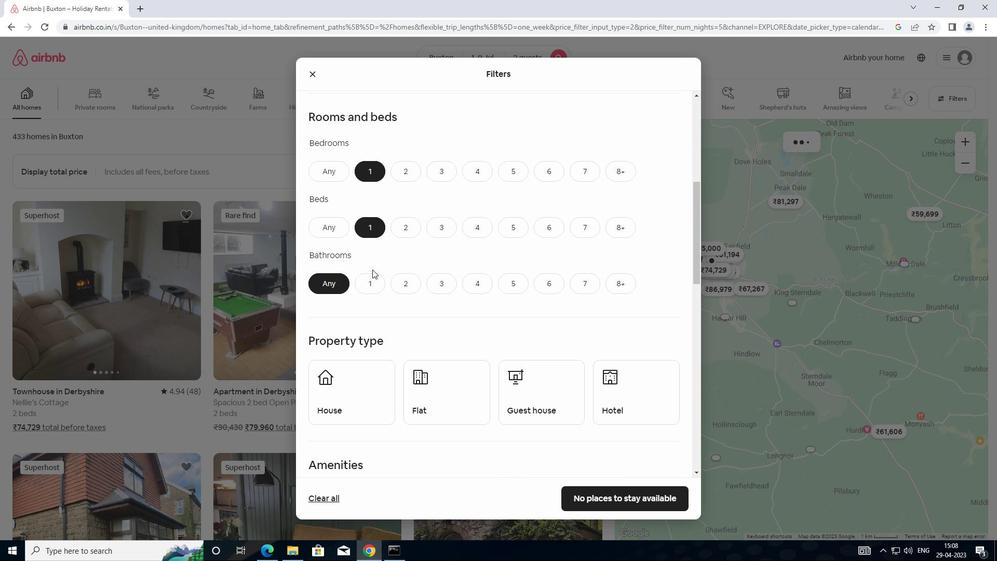 
Action: Mouse pressed left at (371, 277)
Screenshot: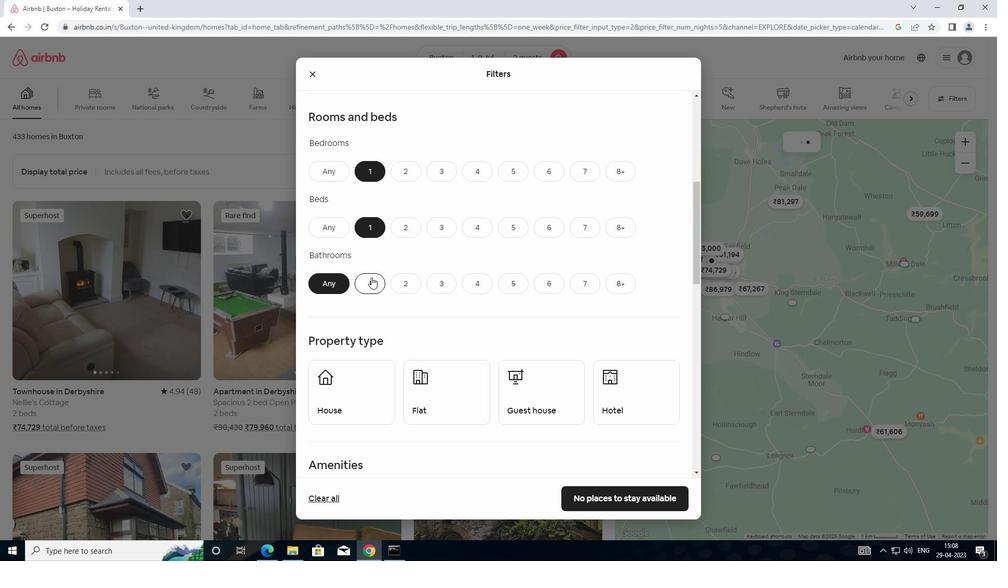 
Action: Mouse moved to (359, 362)
Screenshot: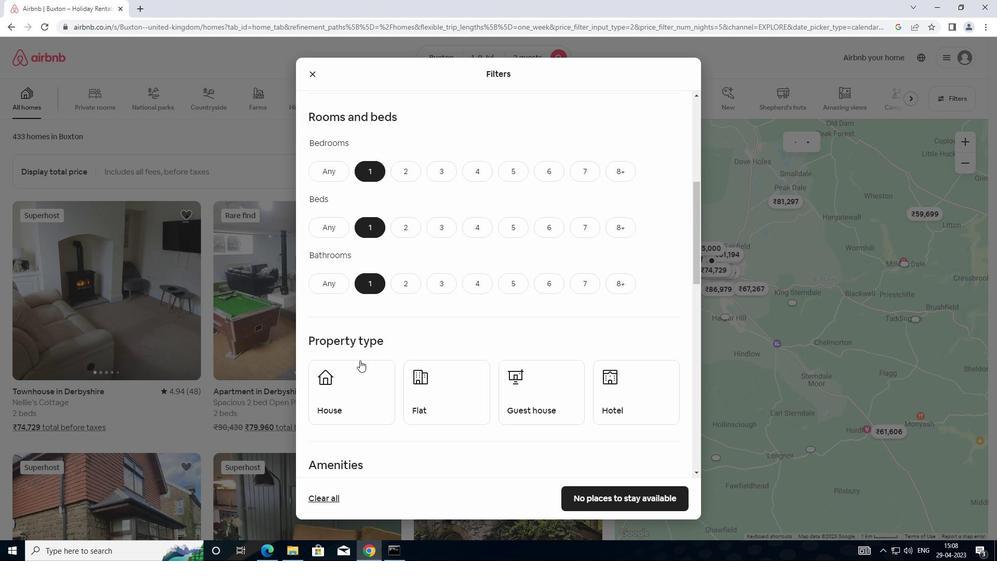 
Action: Mouse pressed left at (359, 362)
Screenshot: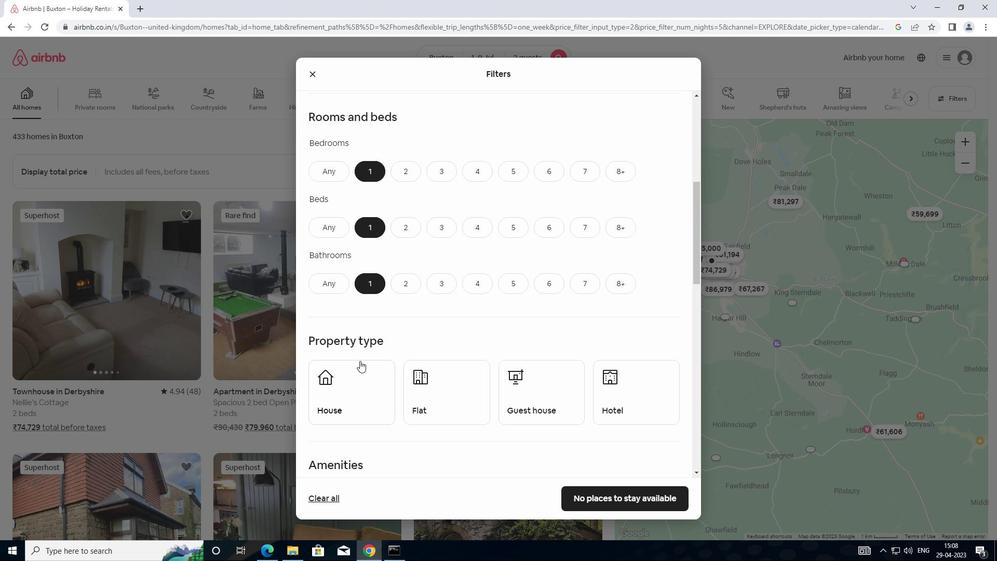 
Action: Mouse moved to (425, 382)
Screenshot: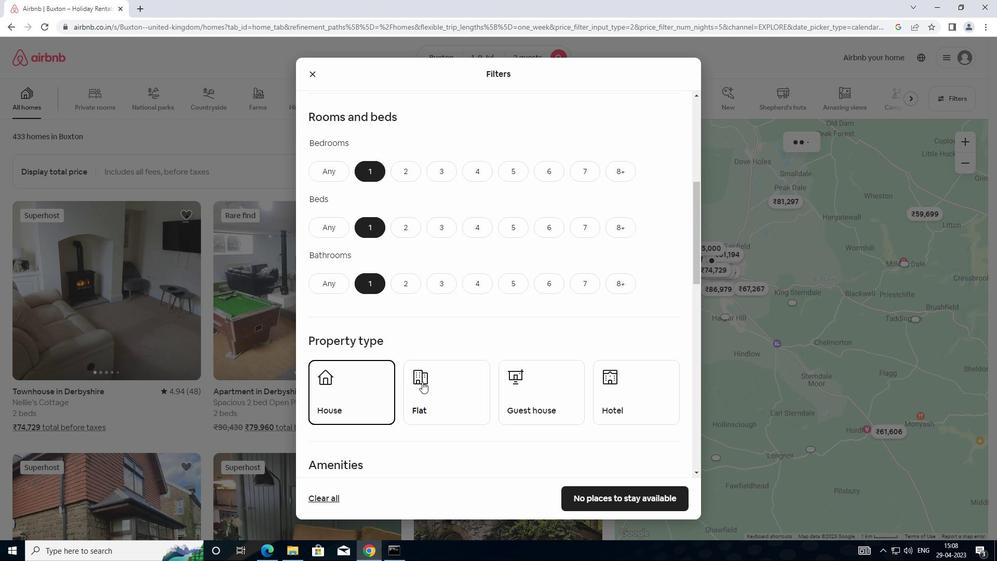 
Action: Mouse pressed left at (425, 382)
Screenshot: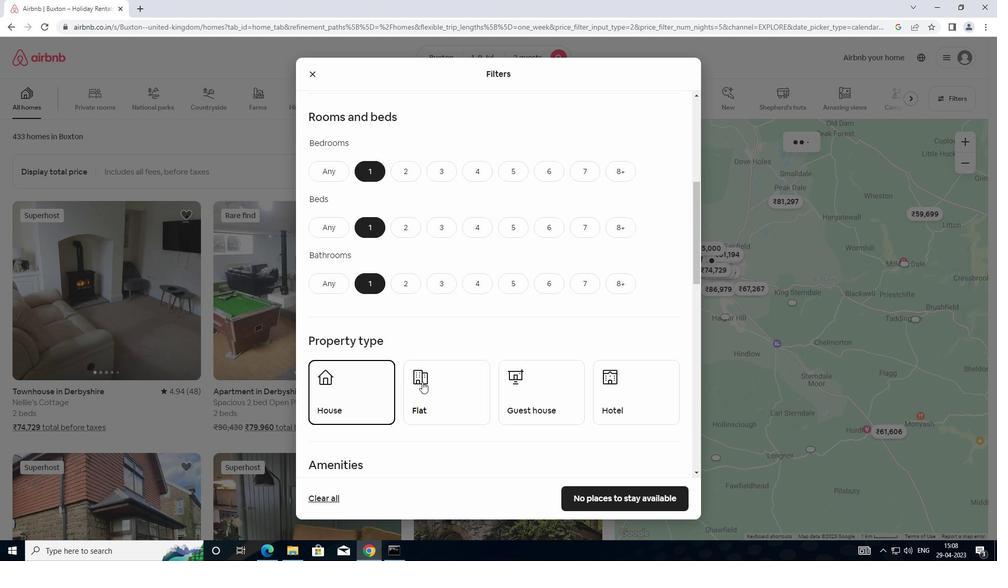 
Action: Mouse moved to (522, 389)
Screenshot: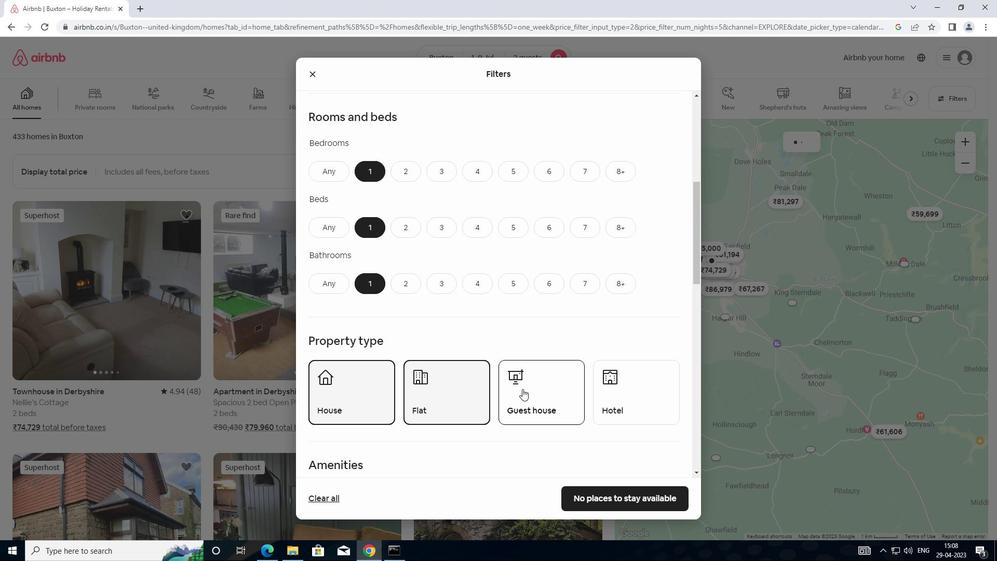 
Action: Mouse pressed left at (522, 389)
Screenshot: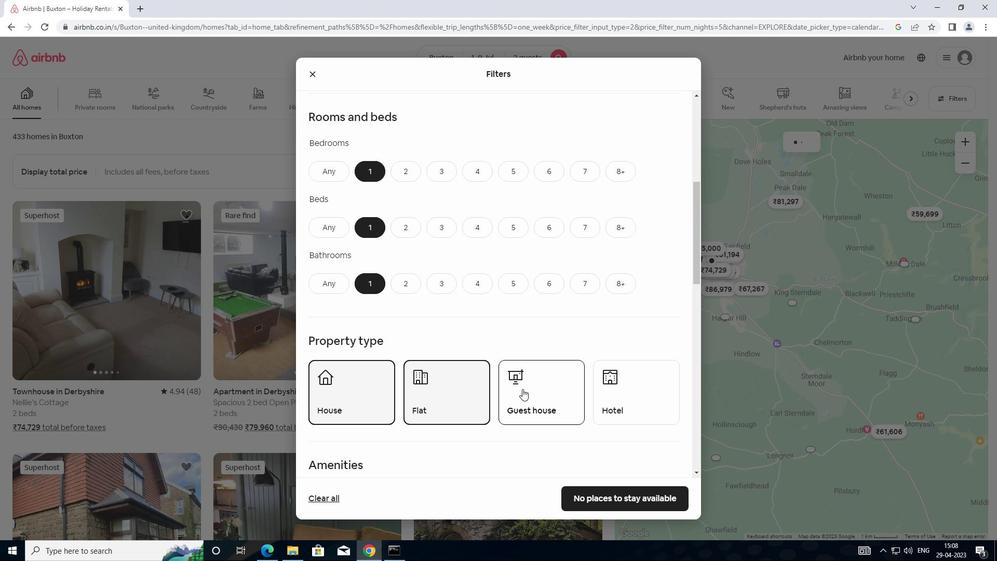 
Action: Mouse moved to (520, 419)
Screenshot: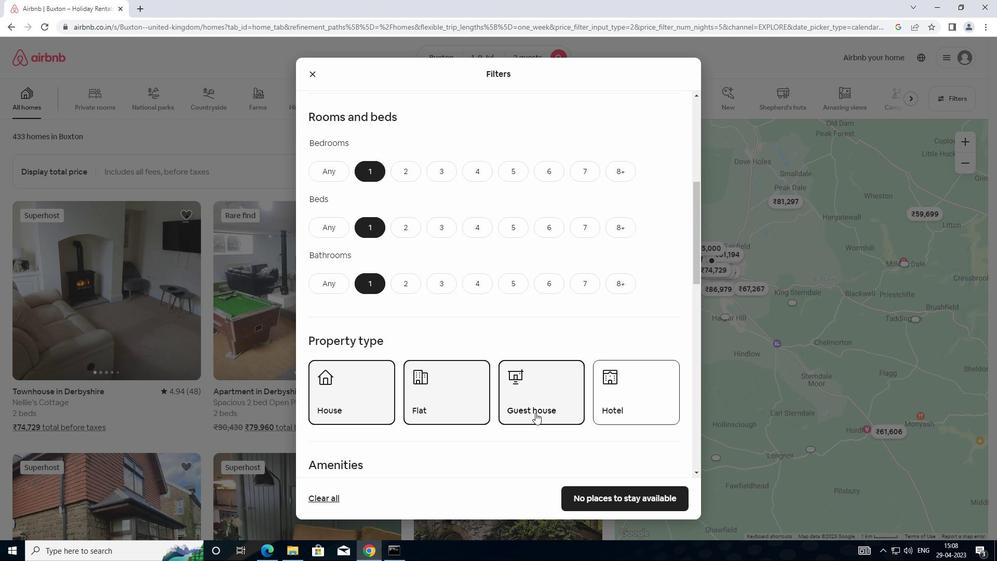 
Action: Mouse scrolled (520, 419) with delta (0, 0)
Screenshot: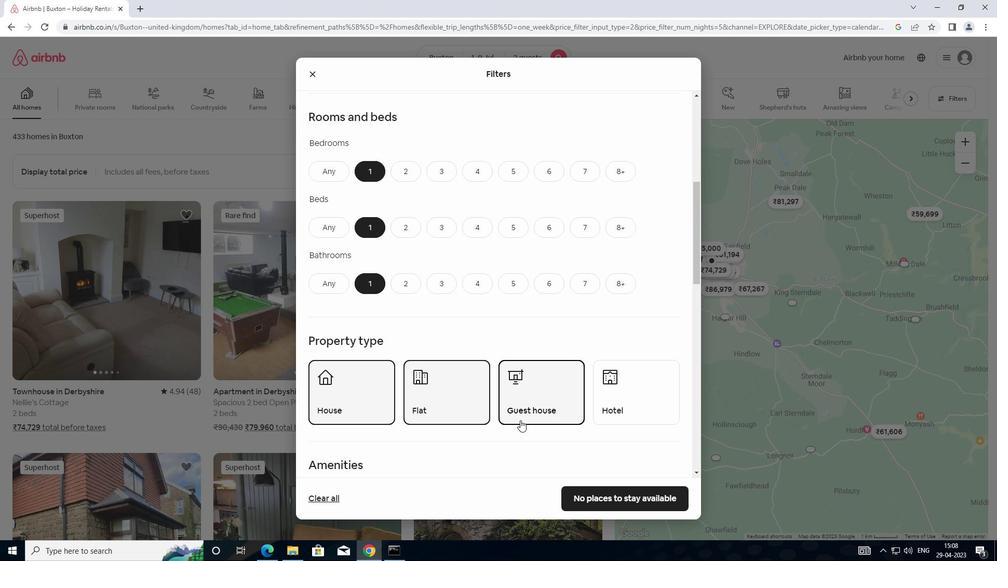 
Action: Mouse scrolled (520, 419) with delta (0, 0)
Screenshot: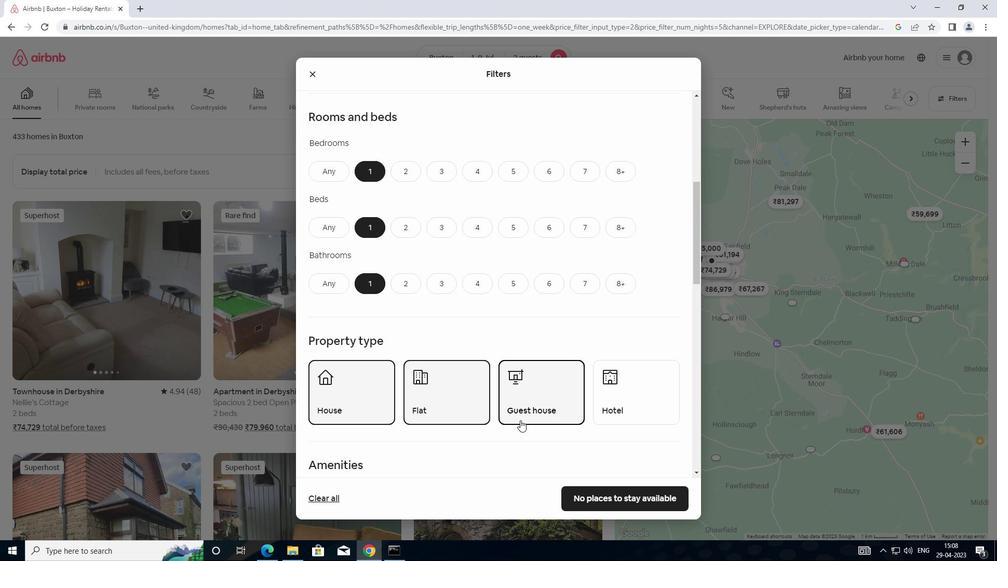 
Action: Mouse scrolled (520, 419) with delta (0, 0)
Screenshot: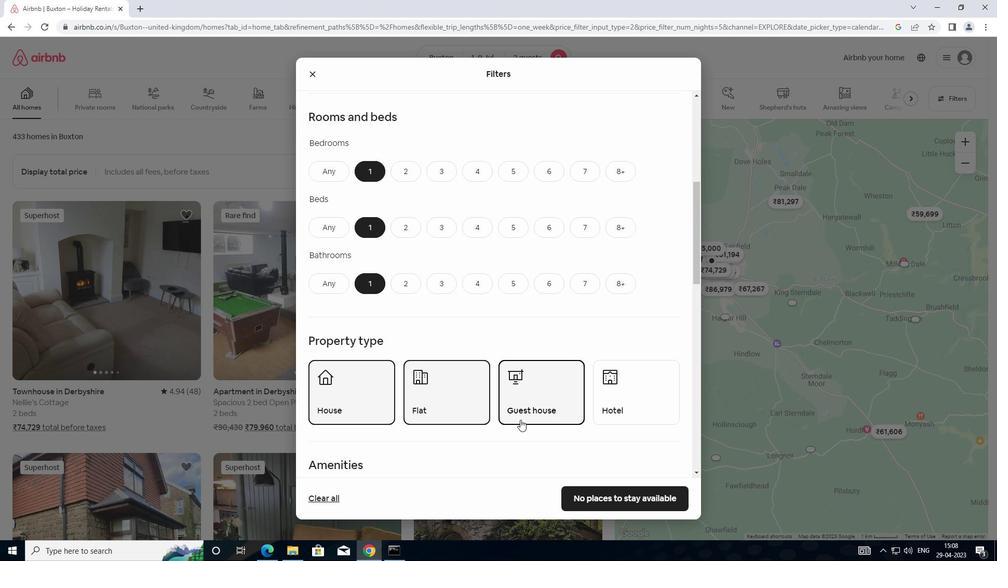 
Action: Mouse moved to (519, 393)
Screenshot: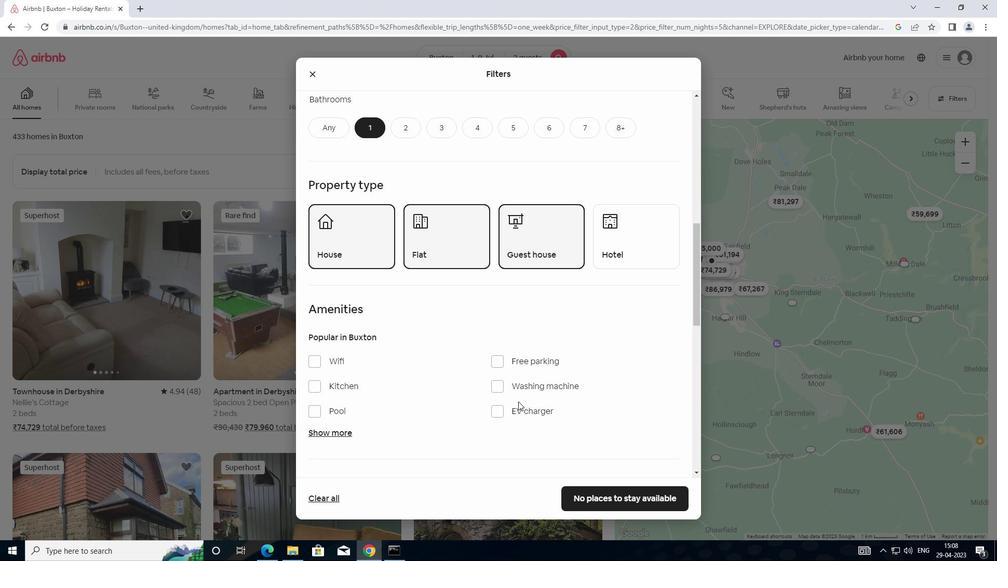 
Action: Mouse scrolled (519, 393) with delta (0, 0)
Screenshot: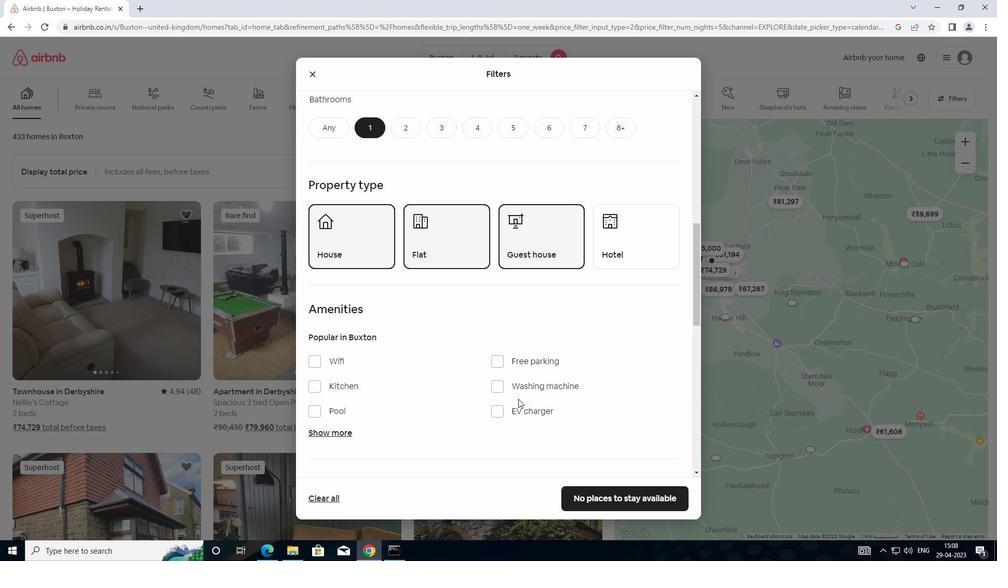 
Action: Mouse scrolled (519, 393) with delta (0, 0)
Screenshot: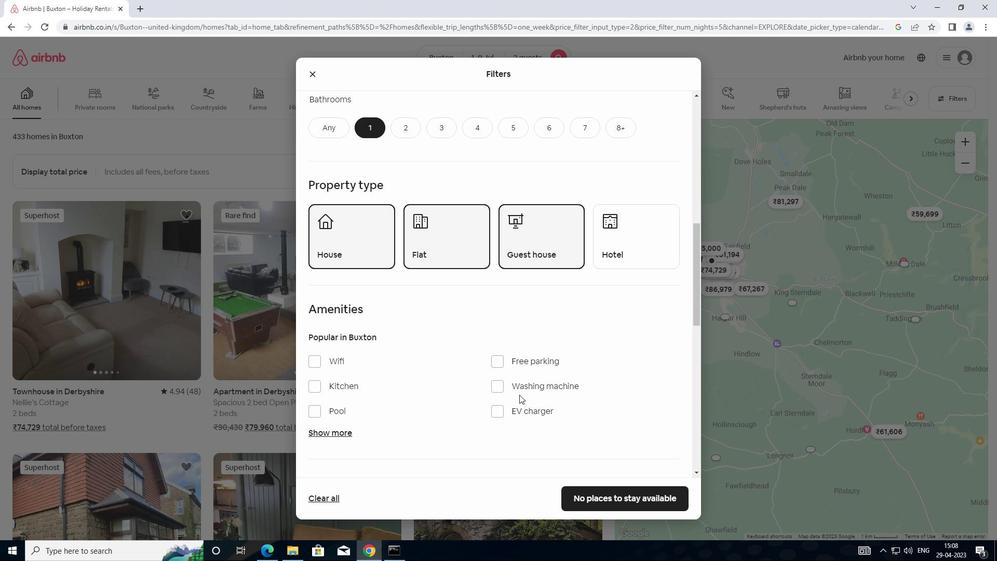 
Action: Mouse moved to (496, 384)
Screenshot: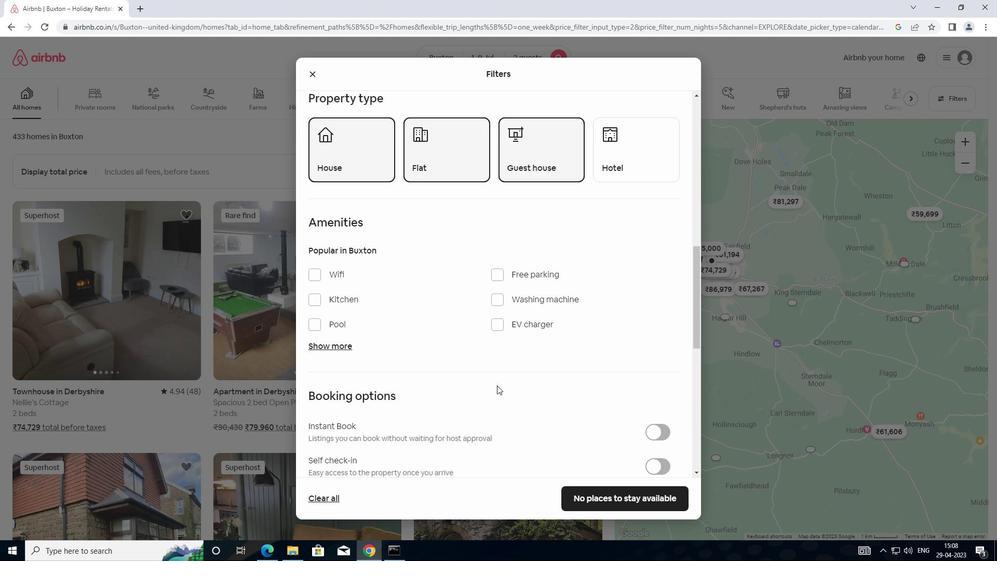 
Action: Mouse scrolled (496, 383) with delta (0, 0)
Screenshot: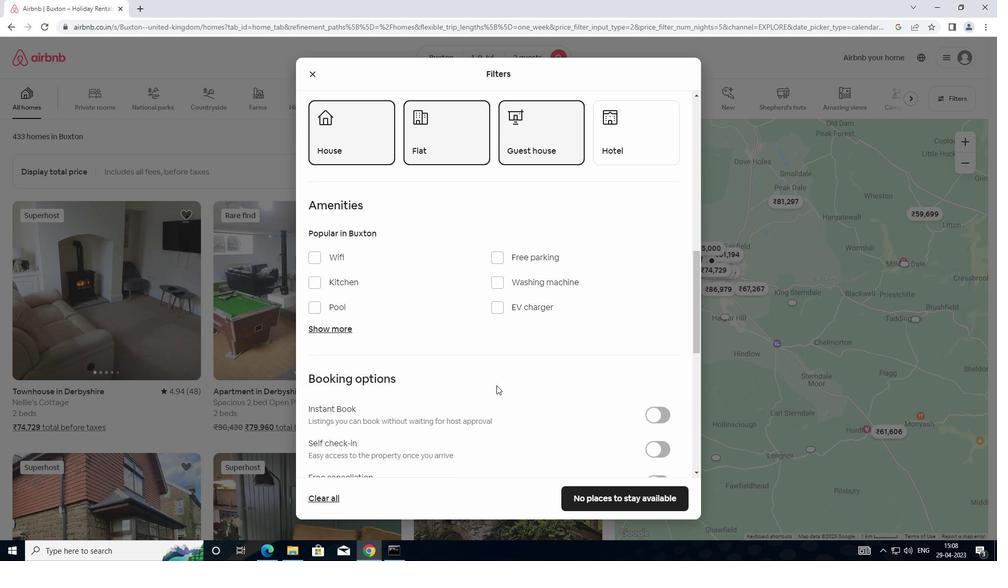 
Action: Mouse scrolled (496, 383) with delta (0, 0)
Screenshot: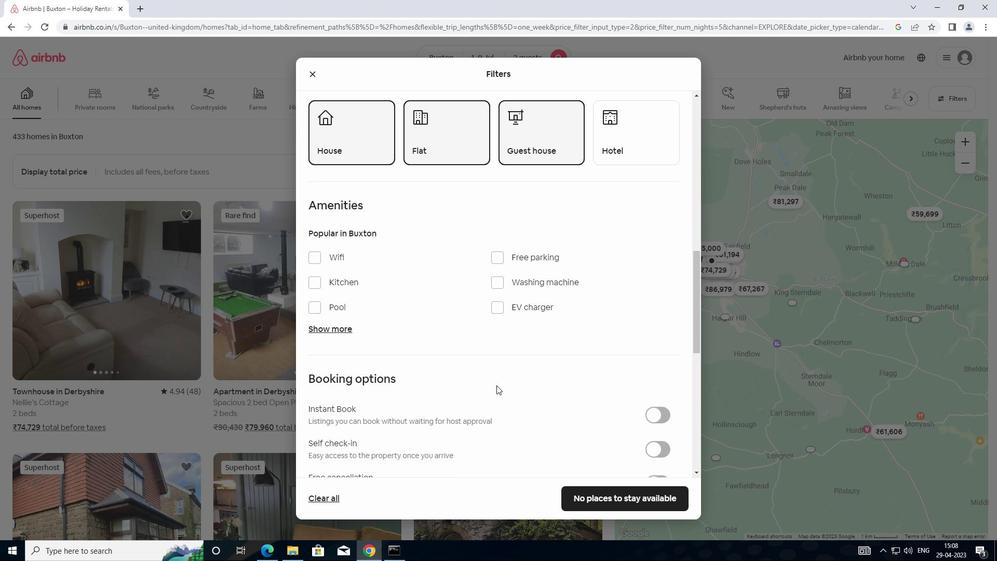 
Action: Mouse moved to (497, 384)
Screenshot: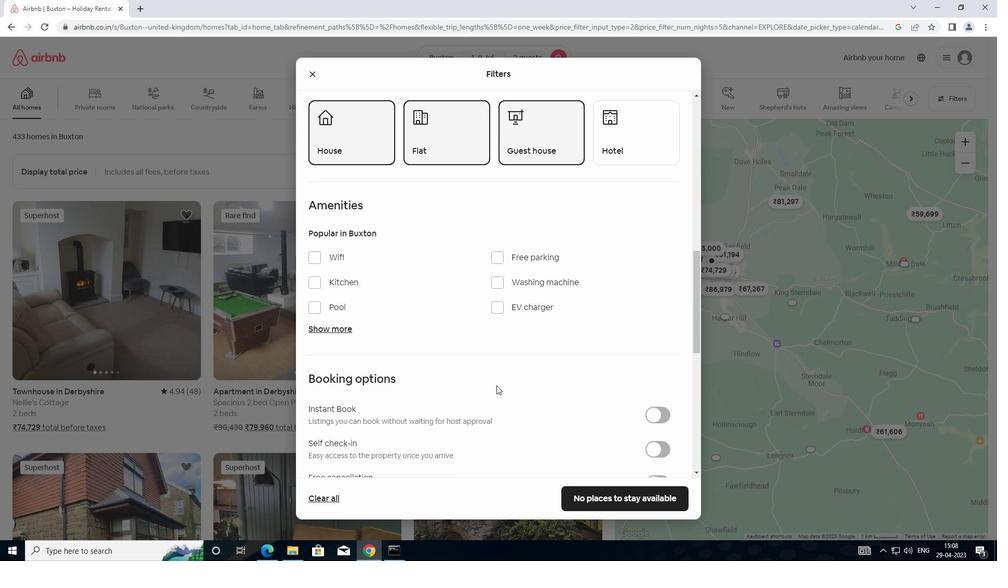 
Action: Mouse scrolled (497, 383) with delta (0, 0)
Screenshot: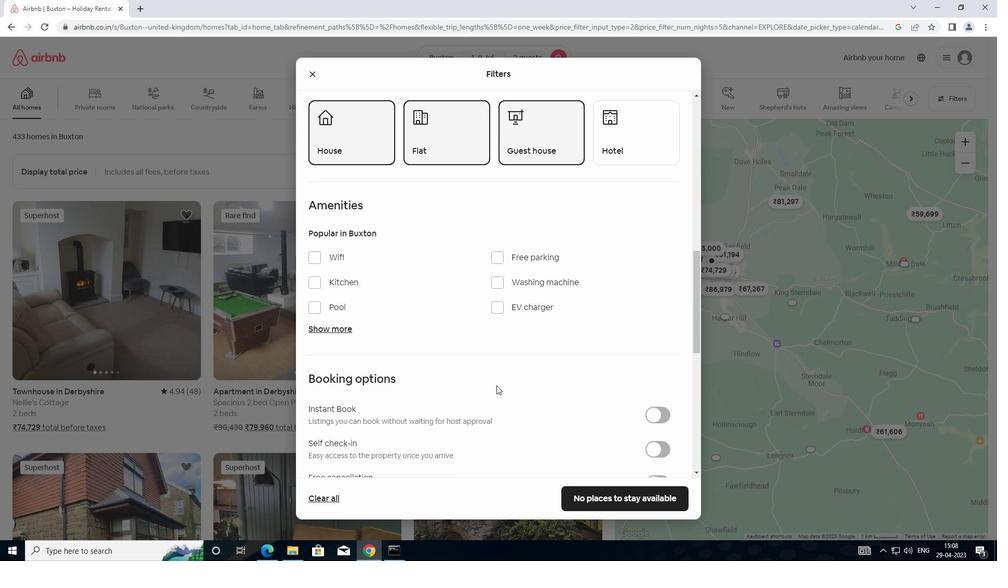 
Action: Mouse moved to (662, 298)
Screenshot: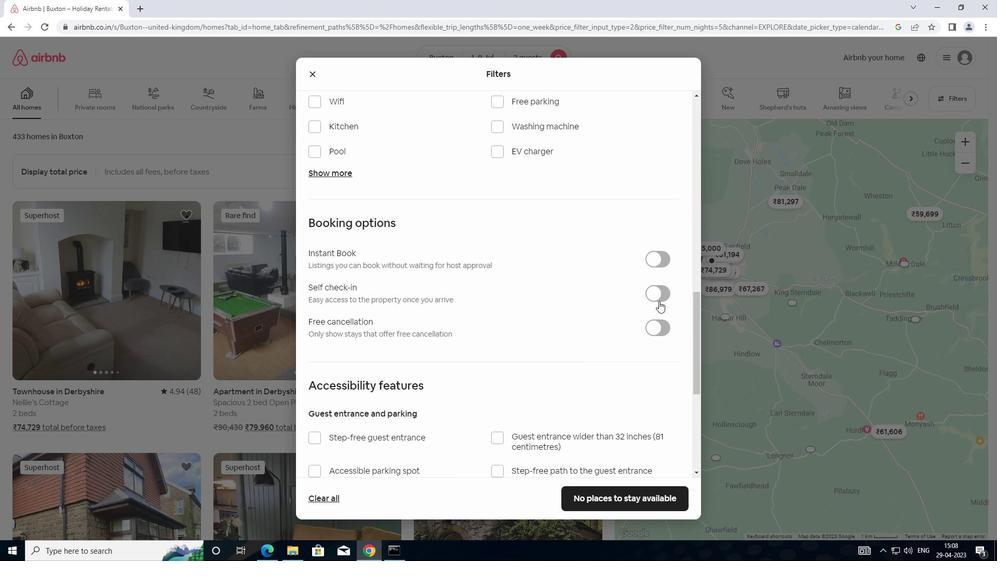 
Action: Mouse pressed left at (662, 298)
Screenshot: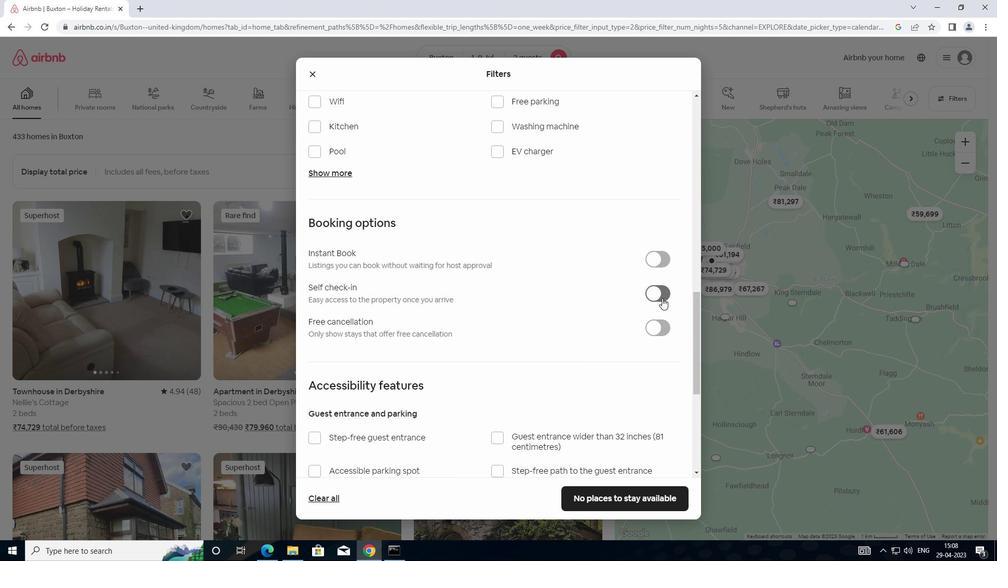 
Action: Mouse moved to (460, 395)
Screenshot: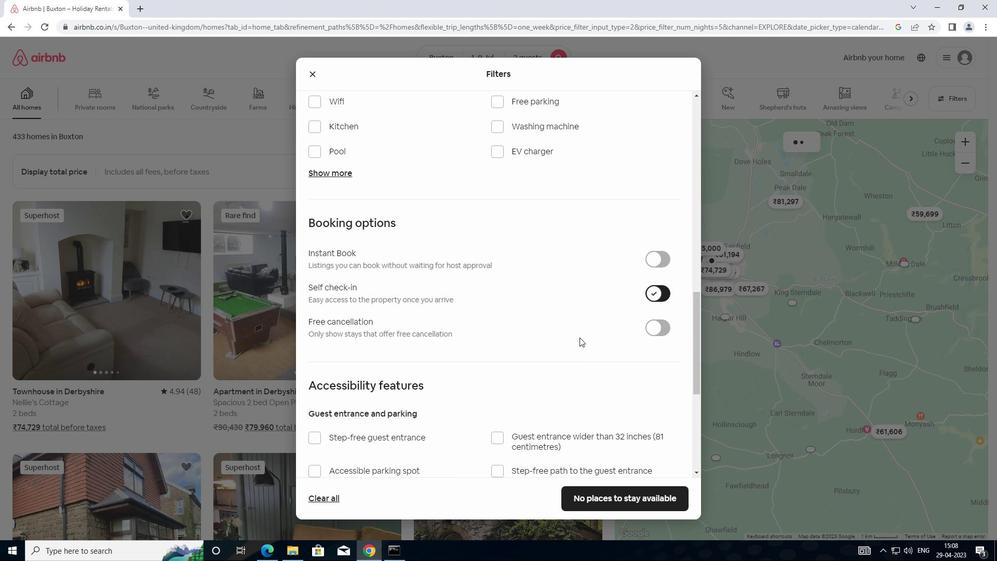 
Action: Mouse scrolled (460, 394) with delta (0, 0)
Screenshot: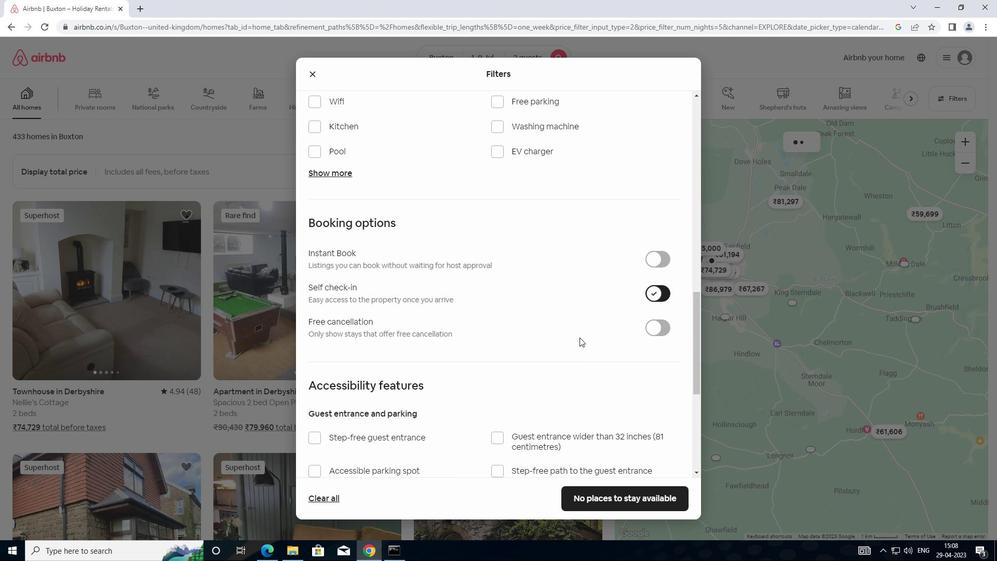 
Action: Mouse moved to (461, 398)
Screenshot: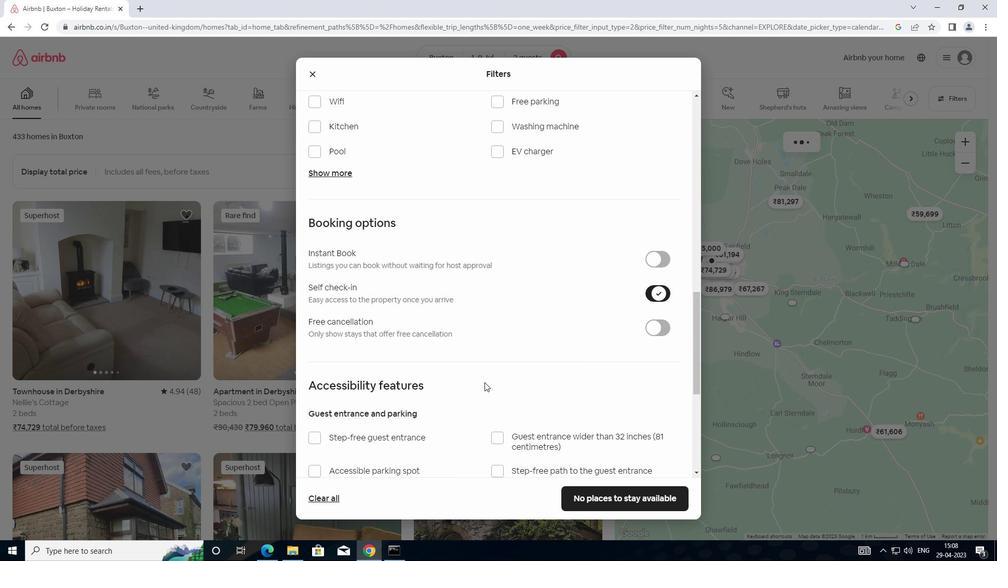 
Action: Mouse scrolled (461, 398) with delta (0, 0)
Screenshot: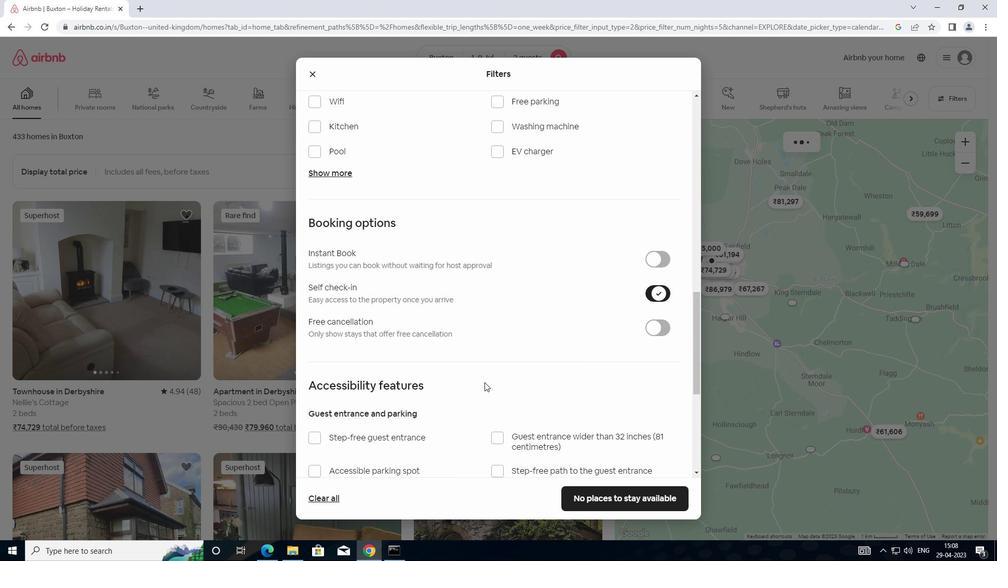 
Action: Mouse moved to (461, 399)
Screenshot: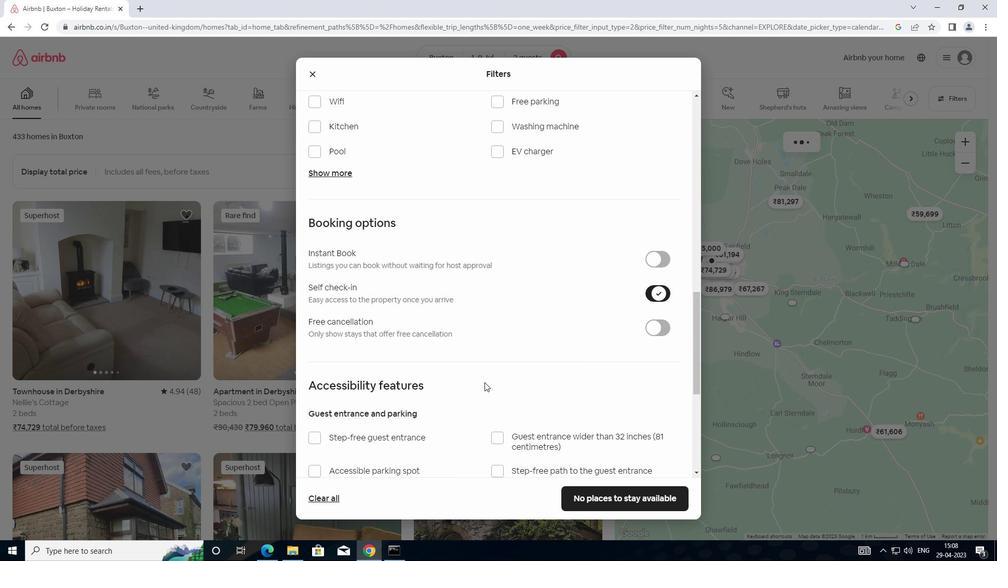 
Action: Mouse scrolled (461, 398) with delta (0, 0)
Screenshot: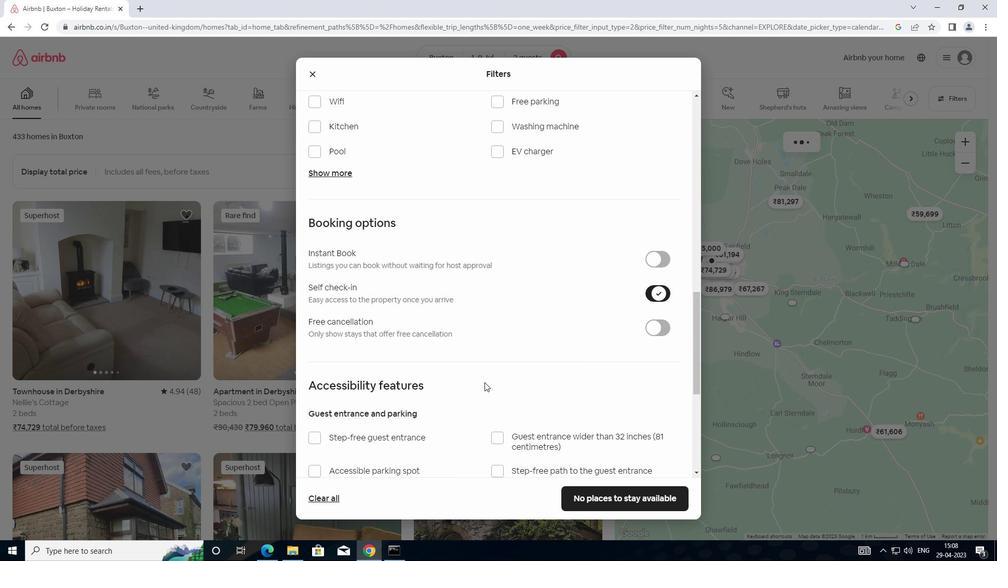 
Action: Mouse moved to (461, 399)
Screenshot: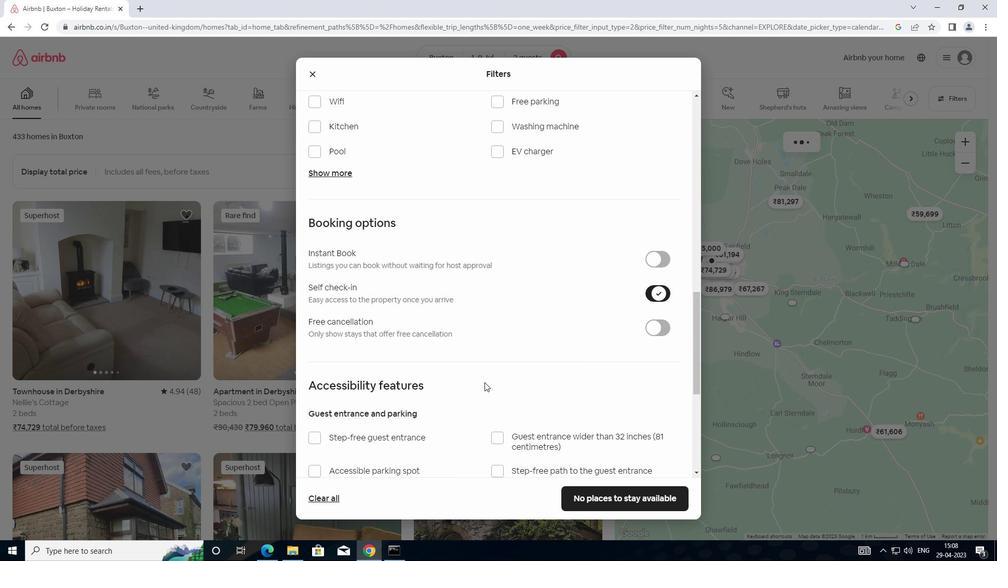 
Action: Mouse scrolled (461, 399) with delta (0, 0)
Screenshot: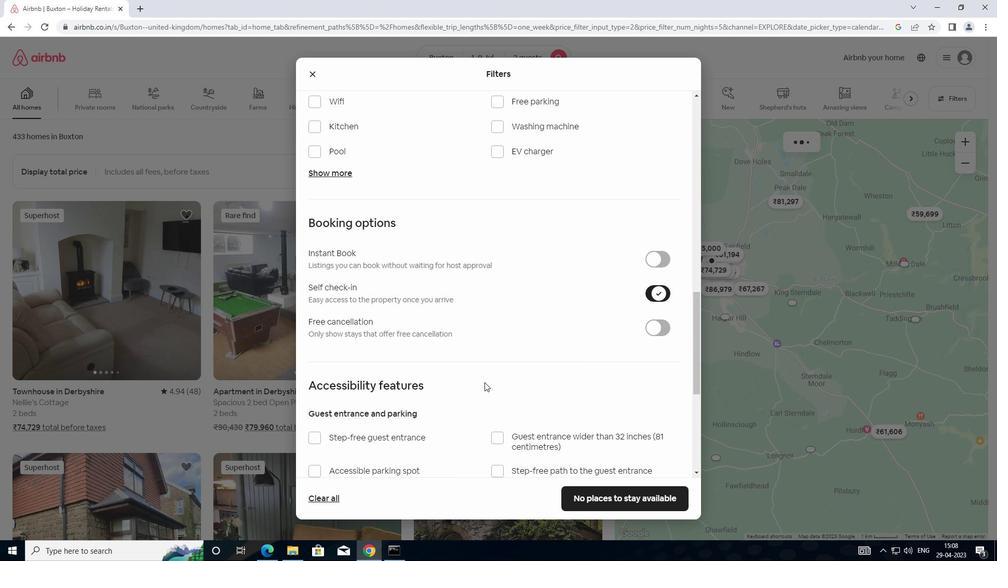 
Action: Mouse moved to (461, 400)
Screenshot: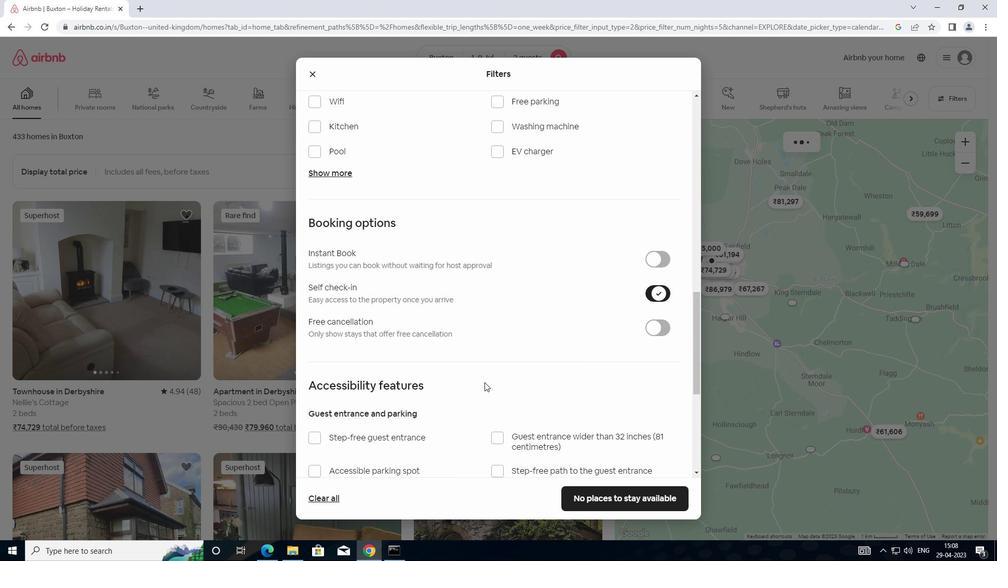 
Action: Mouse scrolled (461, 400) with delta (0, 0)
Screenshot: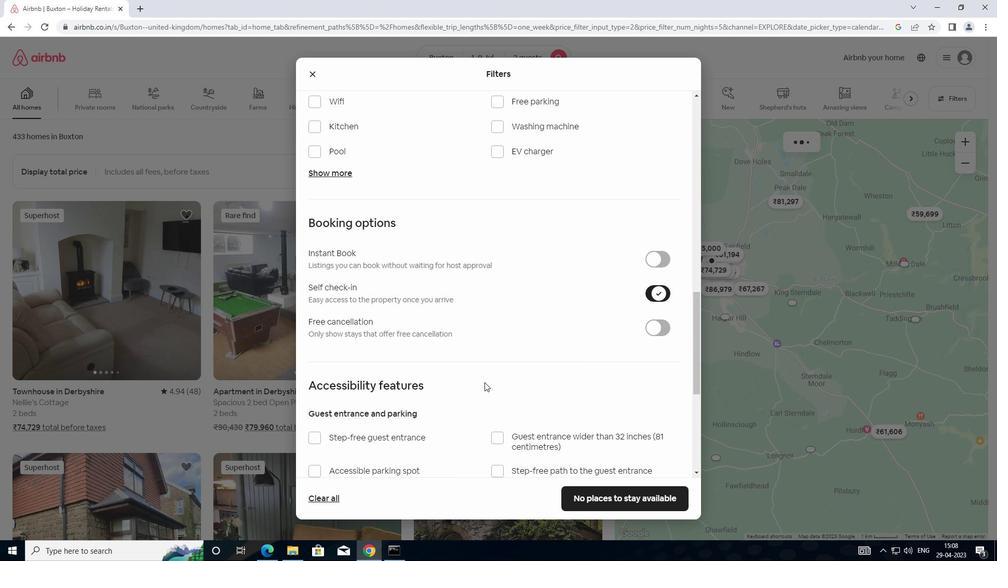 
Action: Mouse moved to (449, 403)
Screenshot: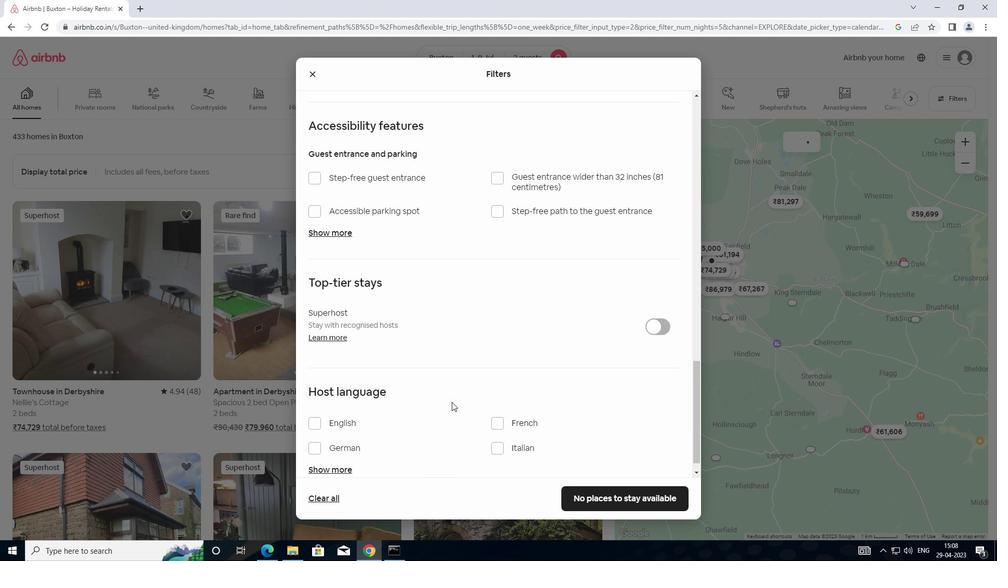 
Action: Mouse scrolled (449, 403) with delta (0, 0)
Screenshot: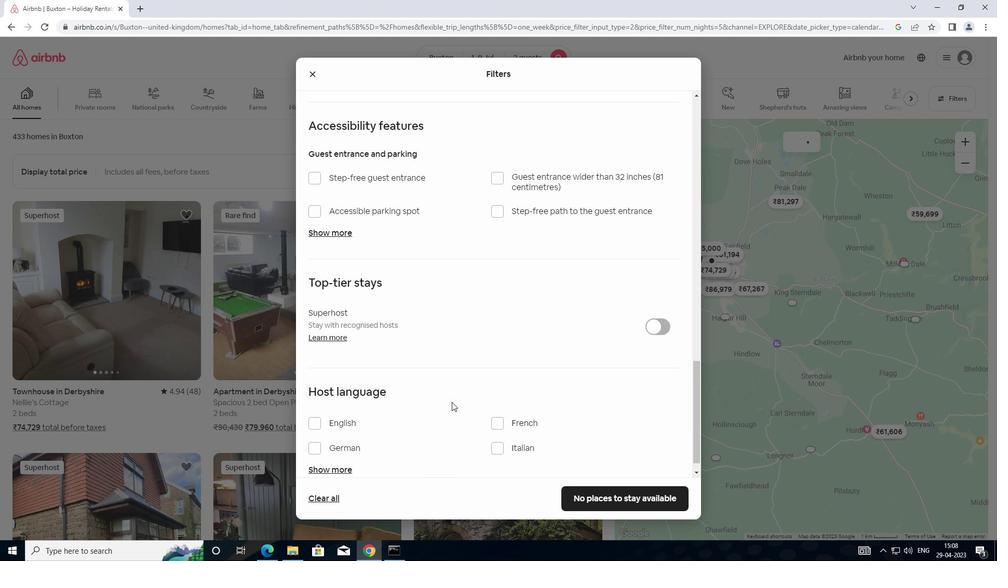 
Action: Mouse moved to (448, 406)
Screenshot: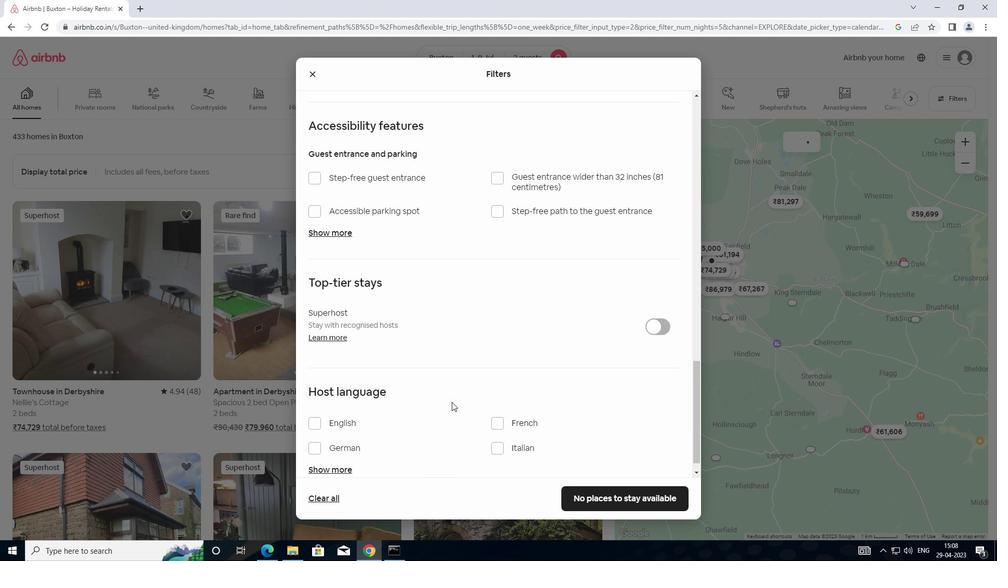 
Action: Mouse scrolled (448, 405) with delta (0, 0)
Screenshot: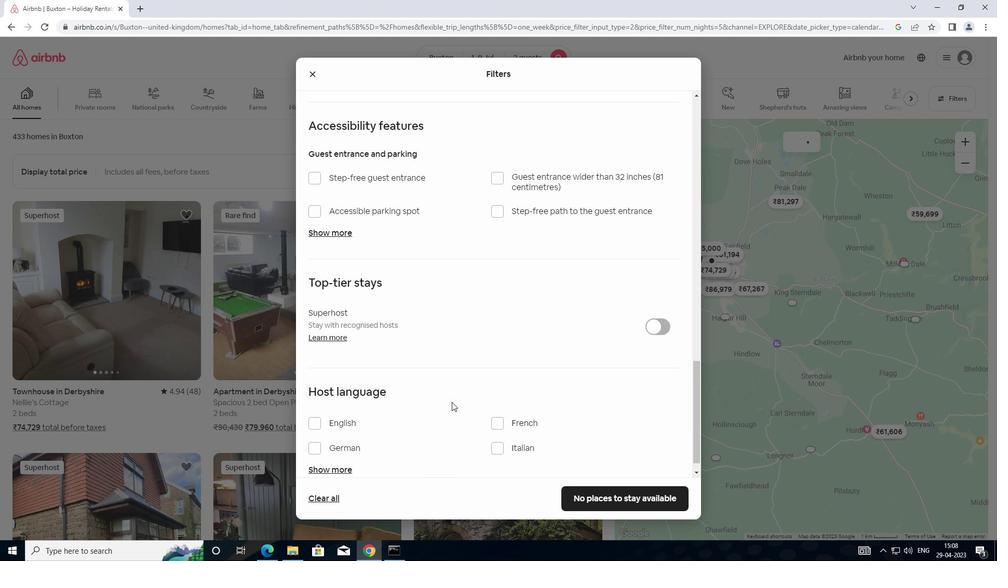 
Action: Mouse moved to (447, 412)
Screenshot: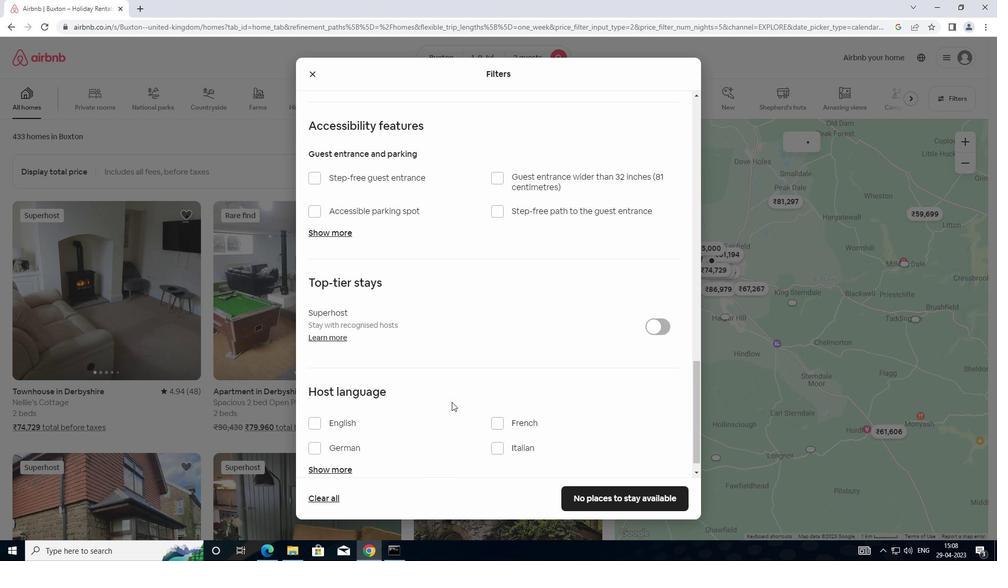 
Action: Mouse scrolled (447, 411) with delta (0, 0)
Screenshot: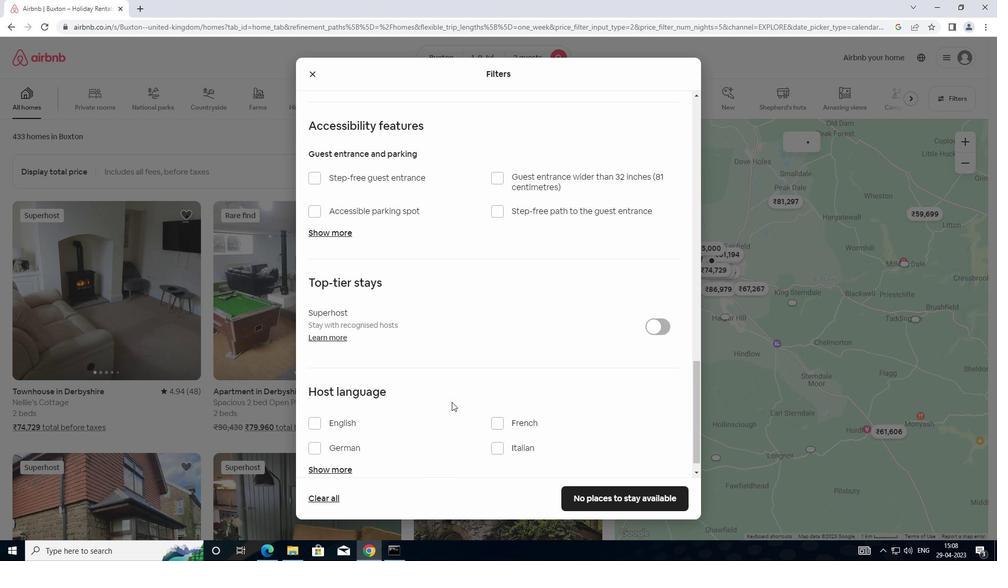 
Action: Mouse moved to (446, 412)
Screenshot: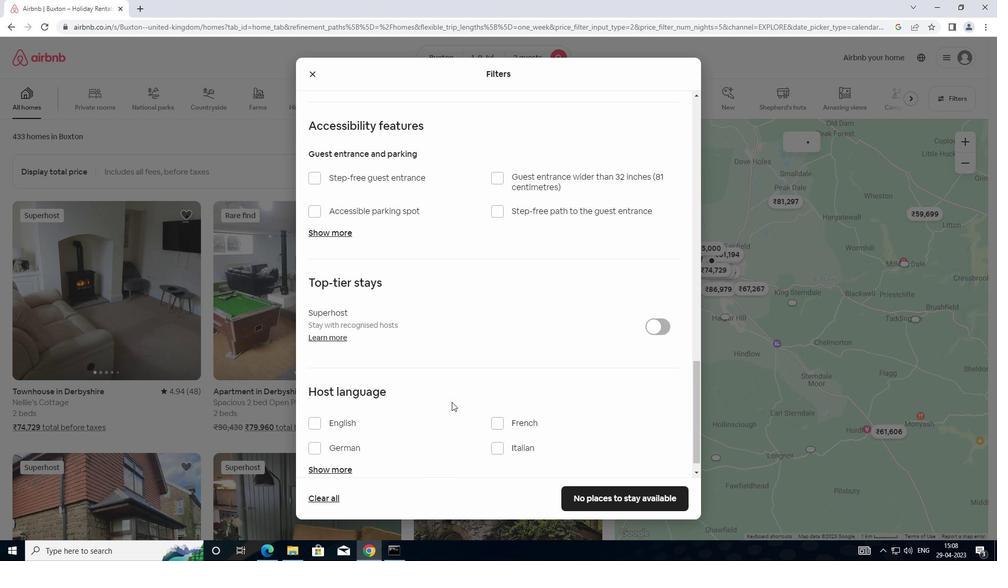 
Action: Mouse scrolled (446, 411) with delta (0, 0)
Screenshot: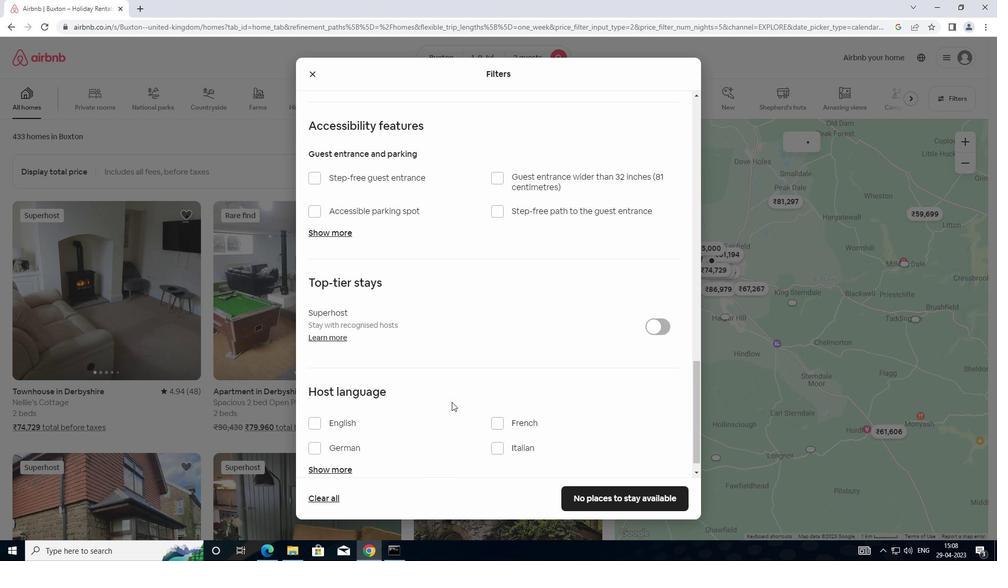 
Action: Mouse moved to (316, 400)
Screenshot: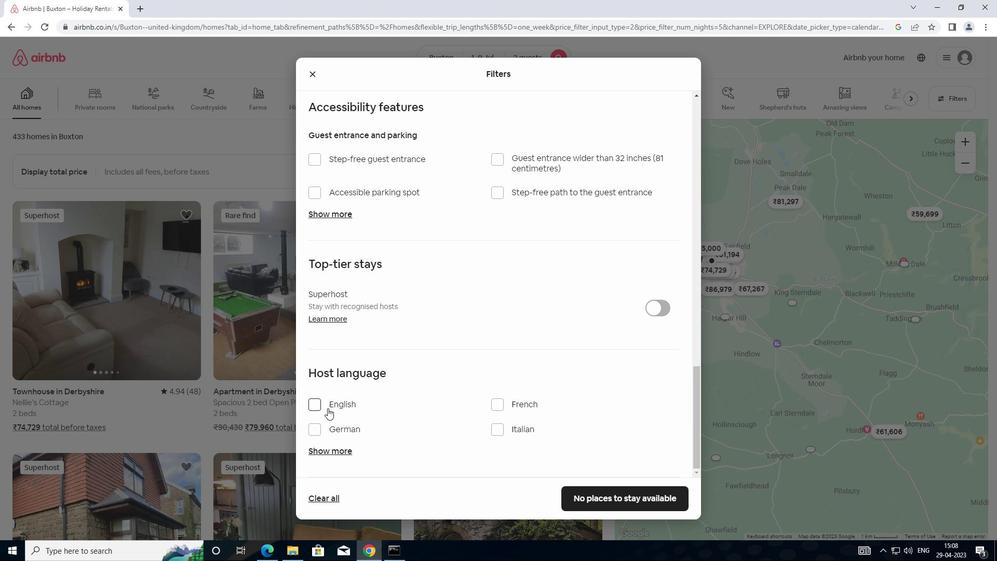 
Action: Mouse pressed left at (316, 400)
Screenshot: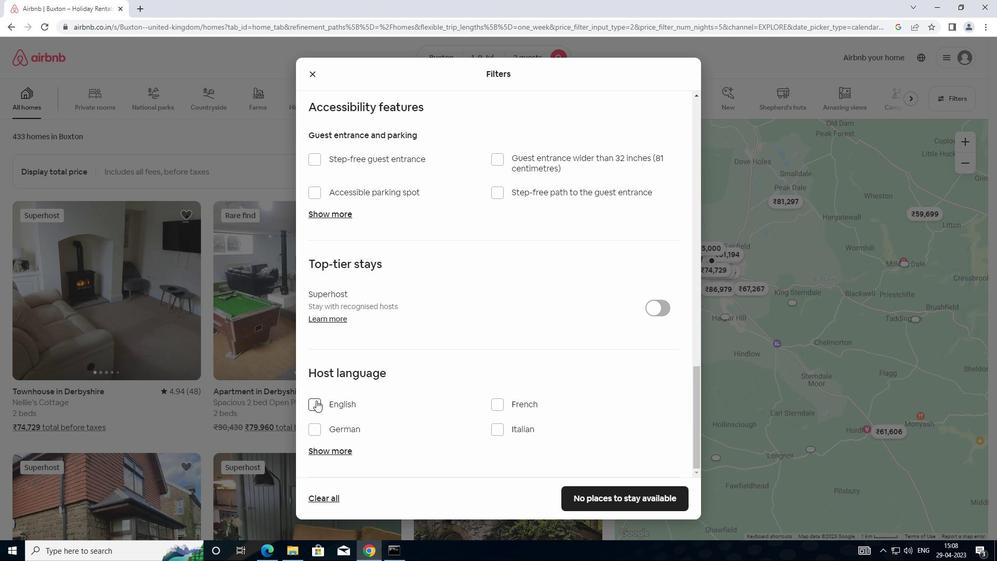 
Action: Mouse moved to (583, 496)
Screenshot: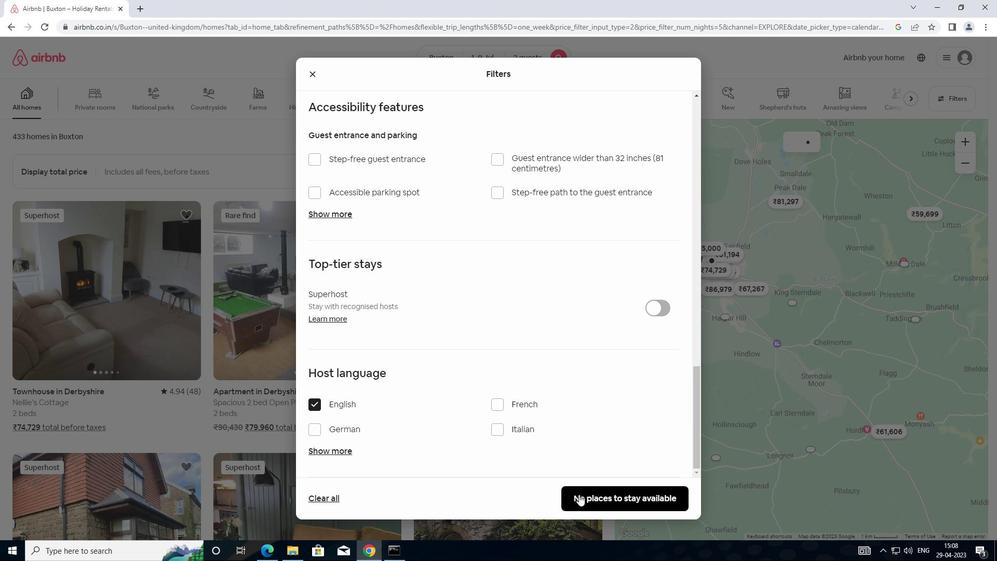 
Action: Mouse pressed left at (583, 496)
Screenshot: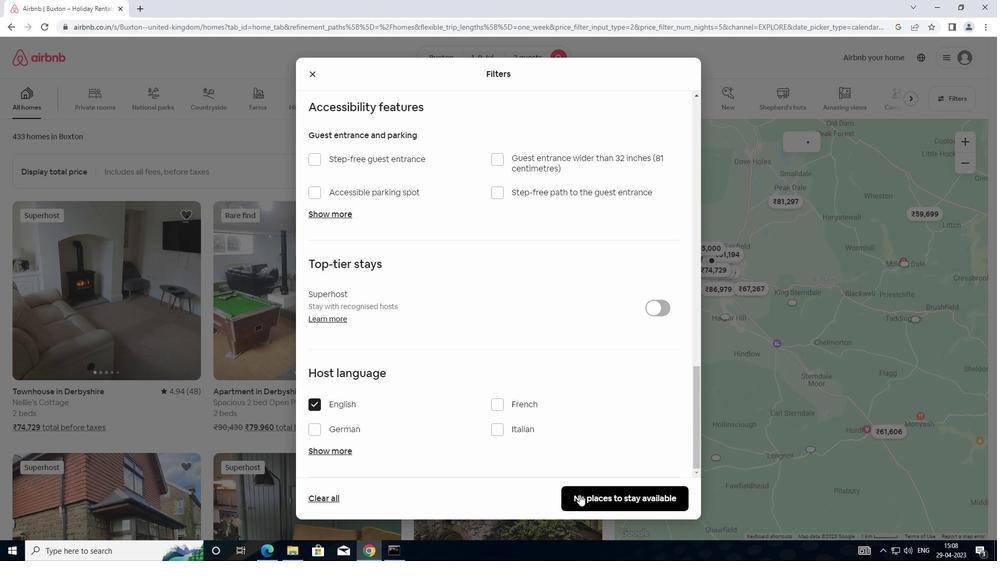 
Action: Mouse moved to (594, 489)
Screenshot: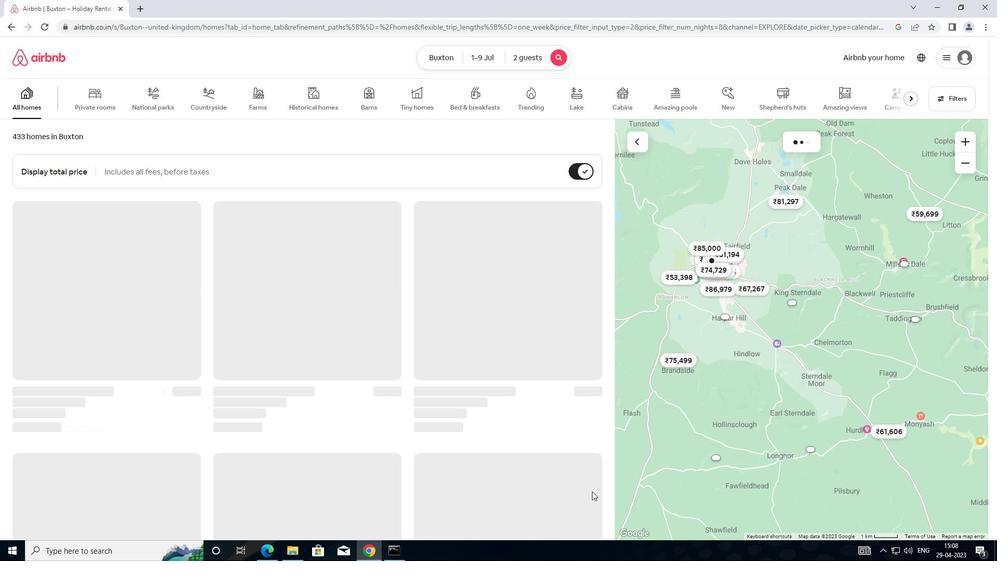 
